 Task: Look for space in Alexandria, Egypt from 8th June, 2023 to 16th June, 2023 for 2 adults in price range Rs.10000 to Rs.15000. Place can be entire place with 1  bedroom having 1 bed and 1 bathroom. Property type can be house, flat, guest house, hotel. Booking option can be shelf check-in. Required host language is English.
Action: Mouse moved to (259, 140)
Screenshot: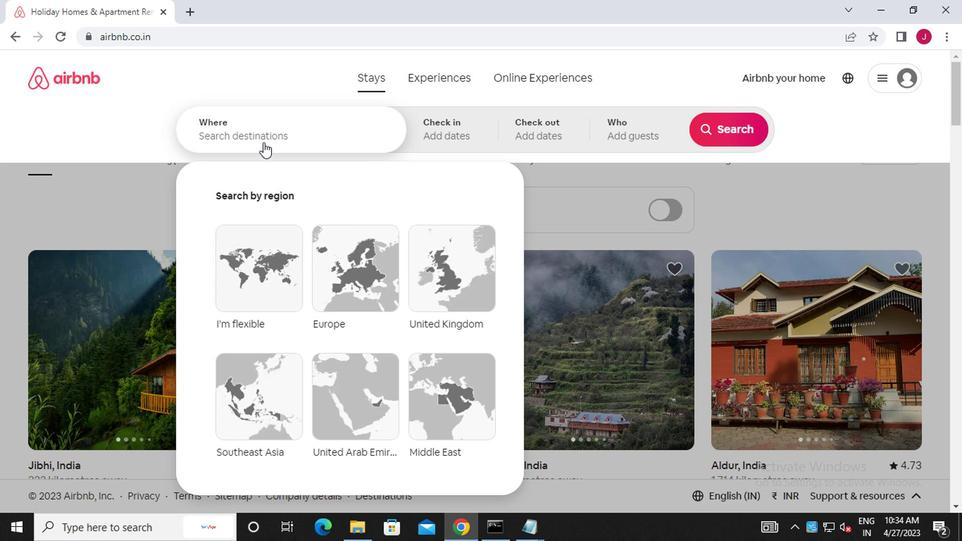 
Action: Mouse pressed left at (259, 140)
Screenshot: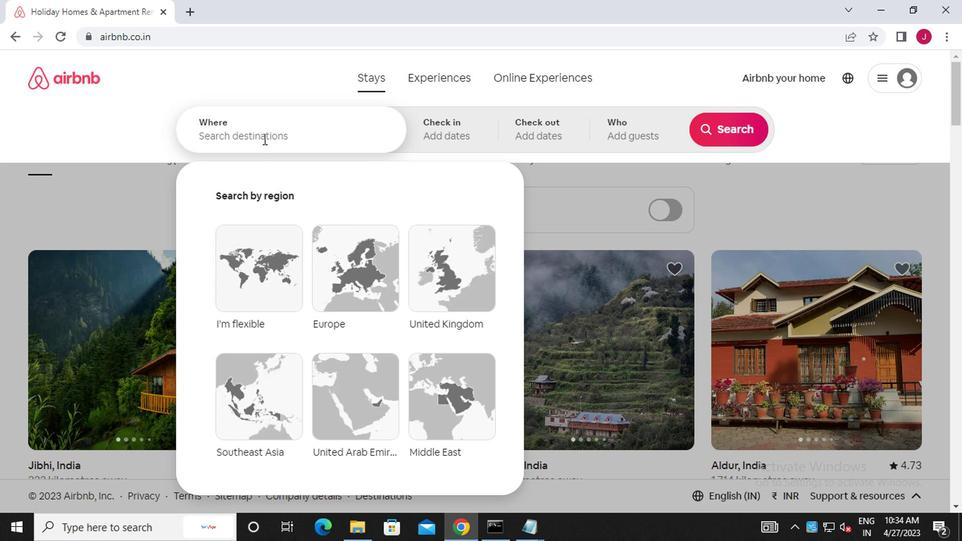 
Action: Key pressed a<Key.caps_lock>lexandria
Screenshot: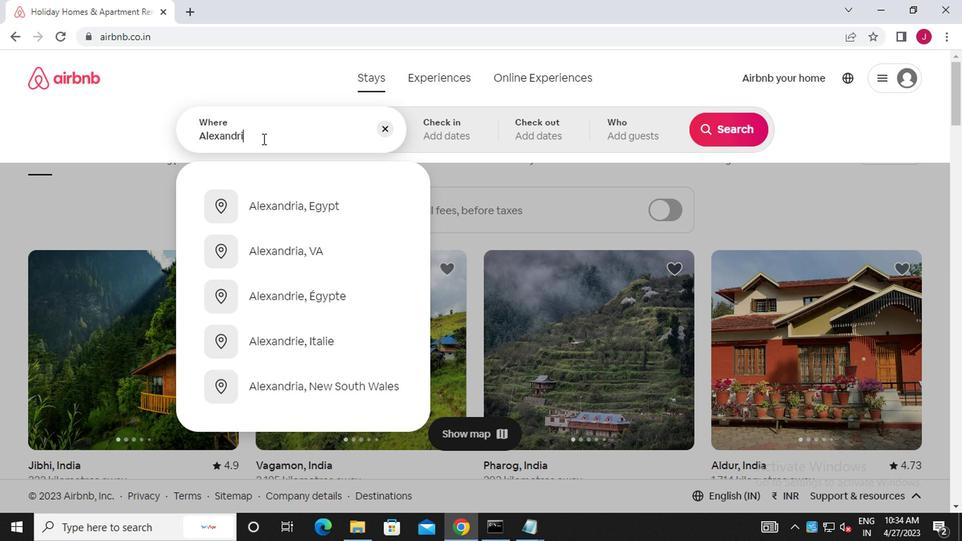 
Action: Mouse moved to (300, 210)
Screenshot: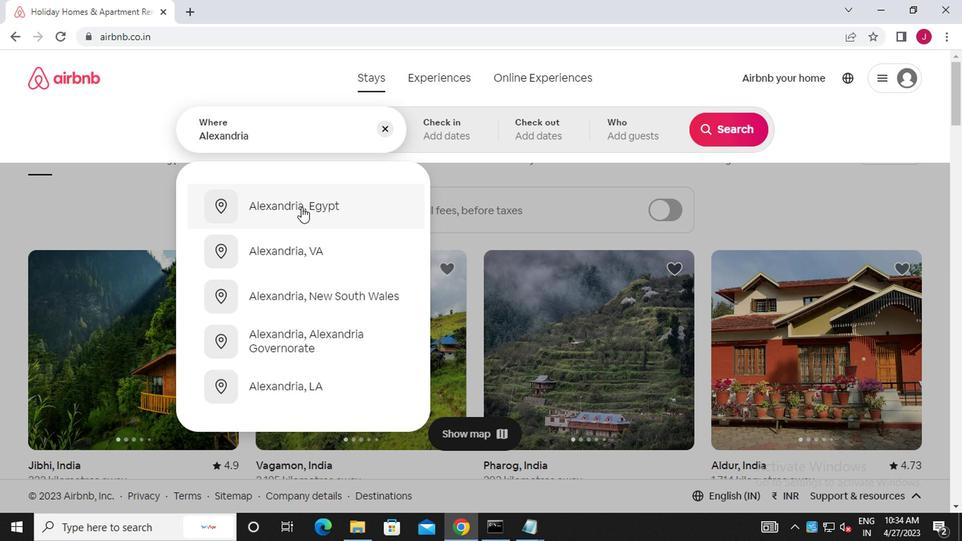 
Action: Mouse pressed left at (300, 210)
Screenshot: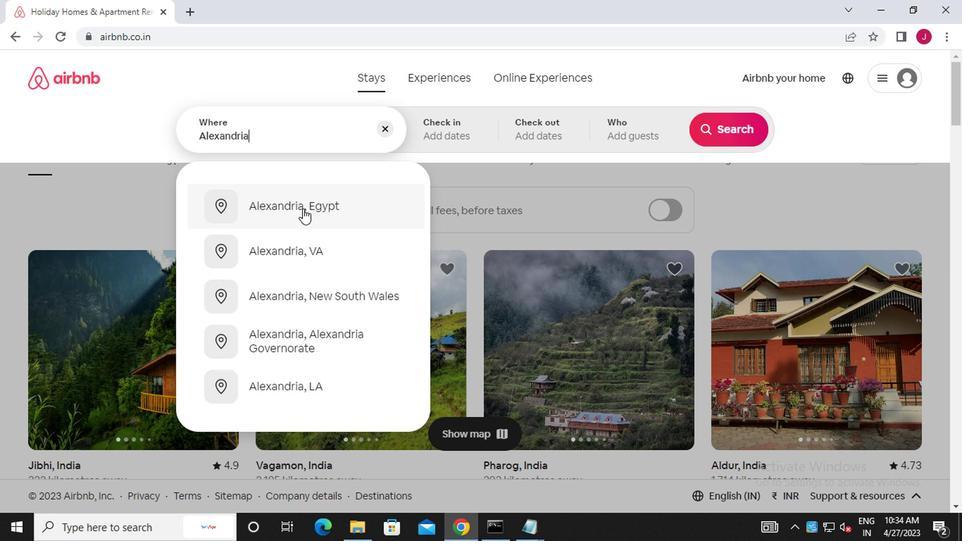 
Action: Mouse moved to (712, 241)
Screenshot: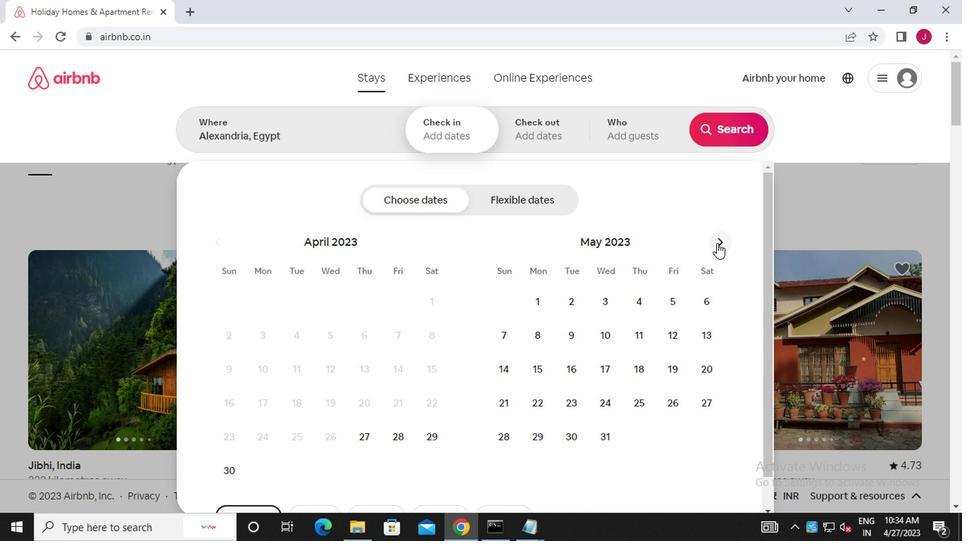 
Action: Mouse pressed left at (712, 241)
Screenshot: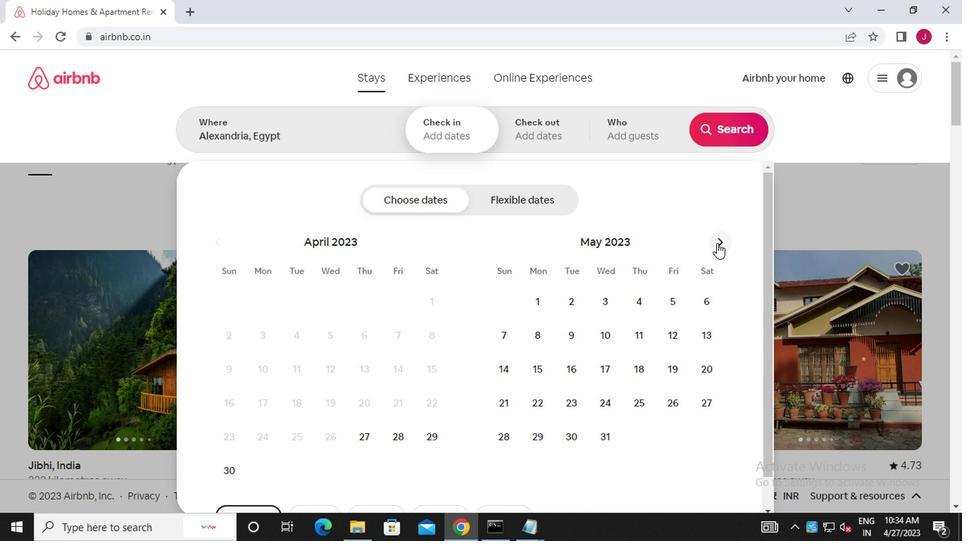 
Action: Mouse moved to (640, 346)
Screenshot: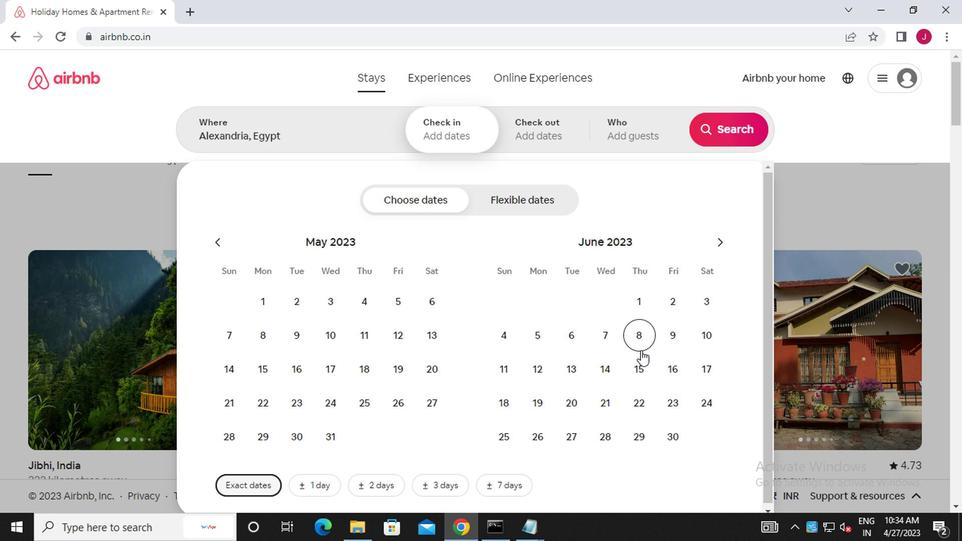 
Action: Mouse pressed left at (640, 346)
Screenshot: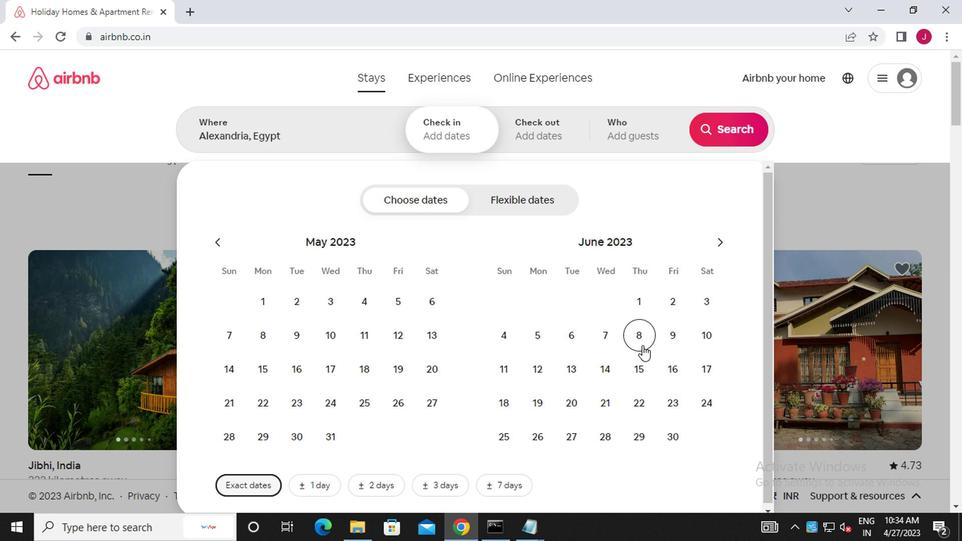 
Action: Mouse moved to (670, 378)
Screenshot: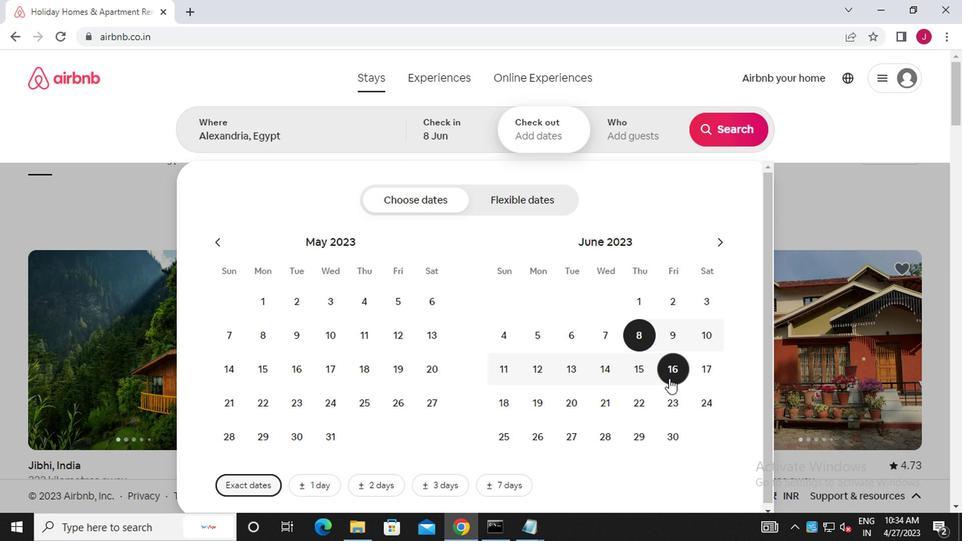 
Action: Mouse pressed left at (670, 378)
Screenshot: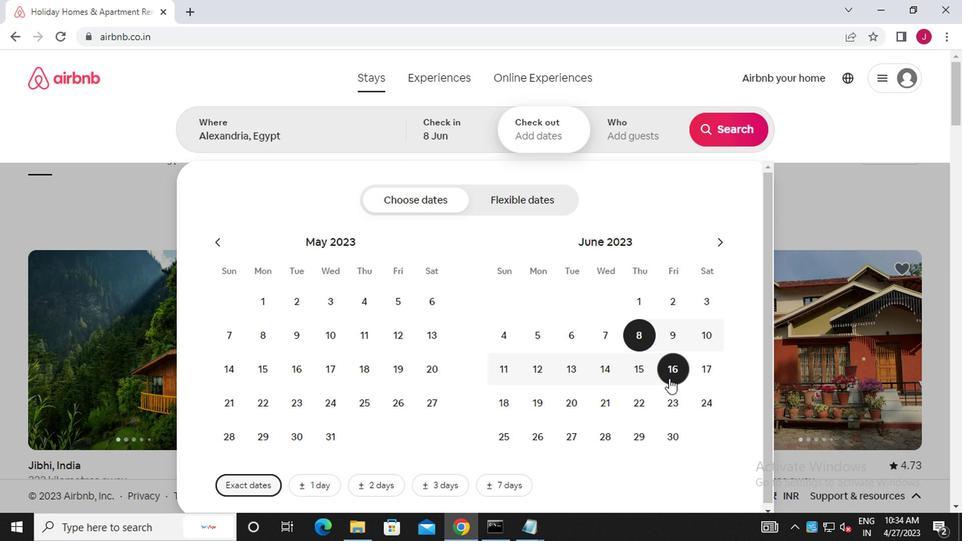 
Action: Mouse moved to (636, 127)
Screenshot: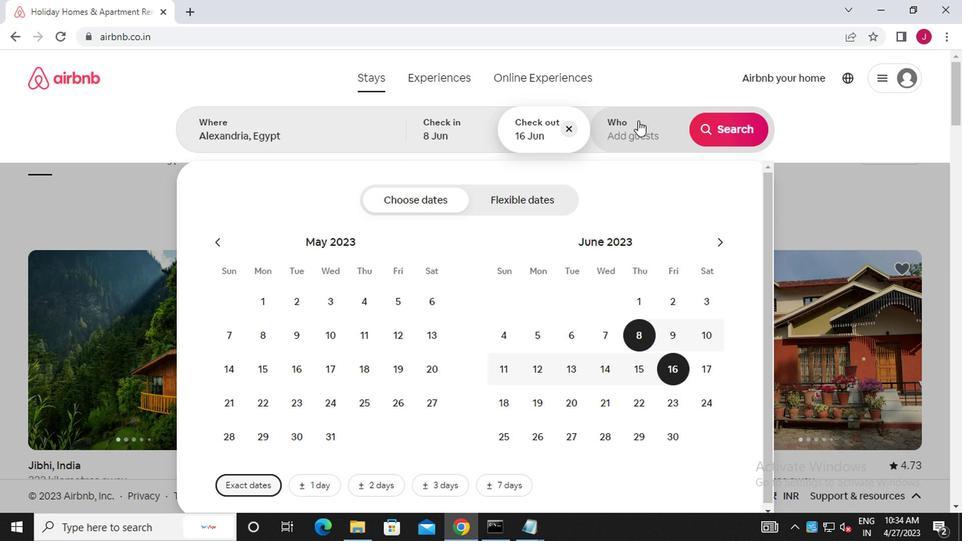 
Action: Mouse pressed left at (636, 127)
Screenshot: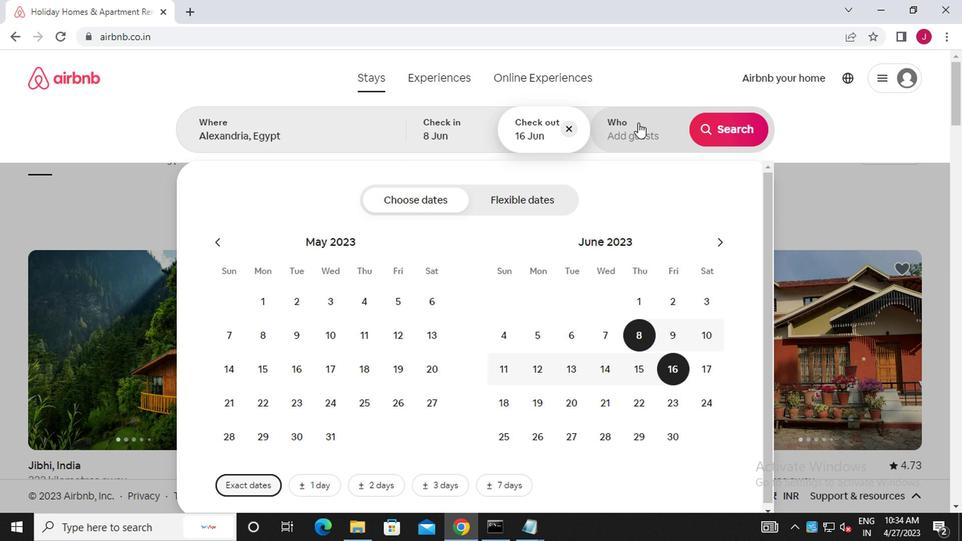 
Action: Mouse moved to (729, 206)
Screenshot: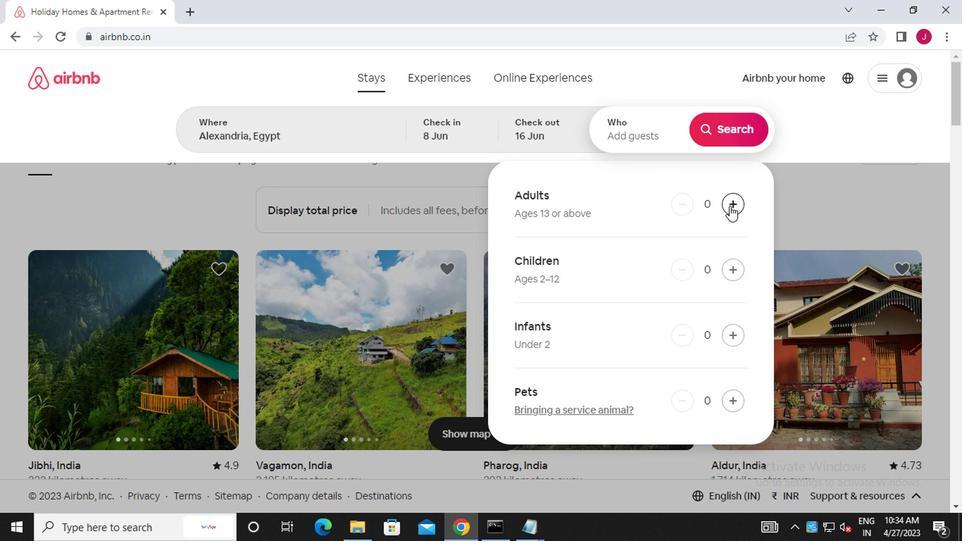 
Action: Mouse pressed left at (729, 206)
Screenshot: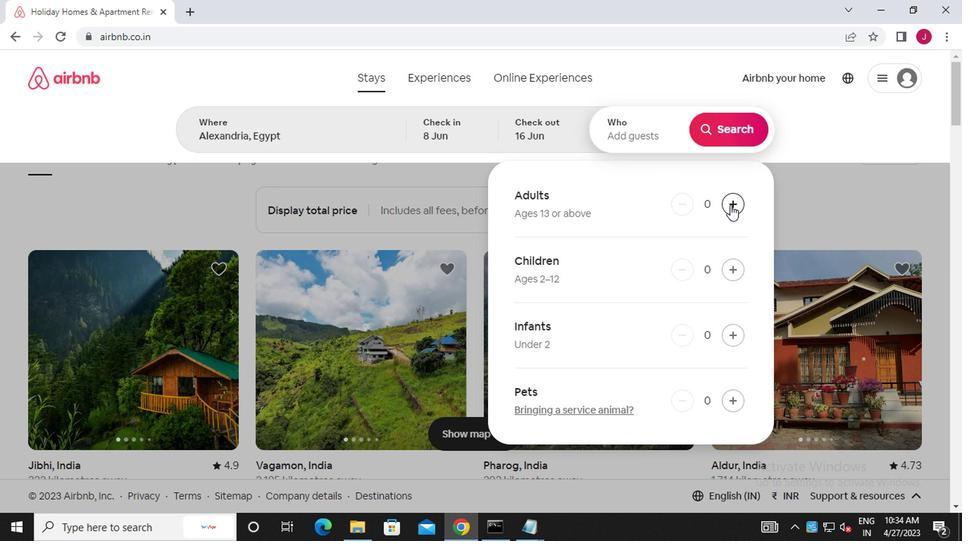 
Action: Mouse moved to (732, 206)
Screenshot: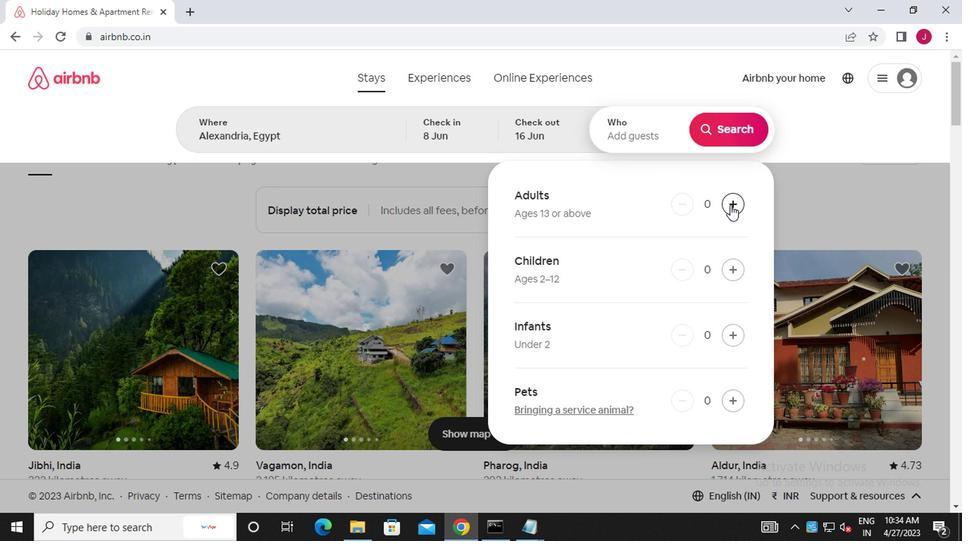 
Action: Mouse pressed left at (732, 206)
Screenshot: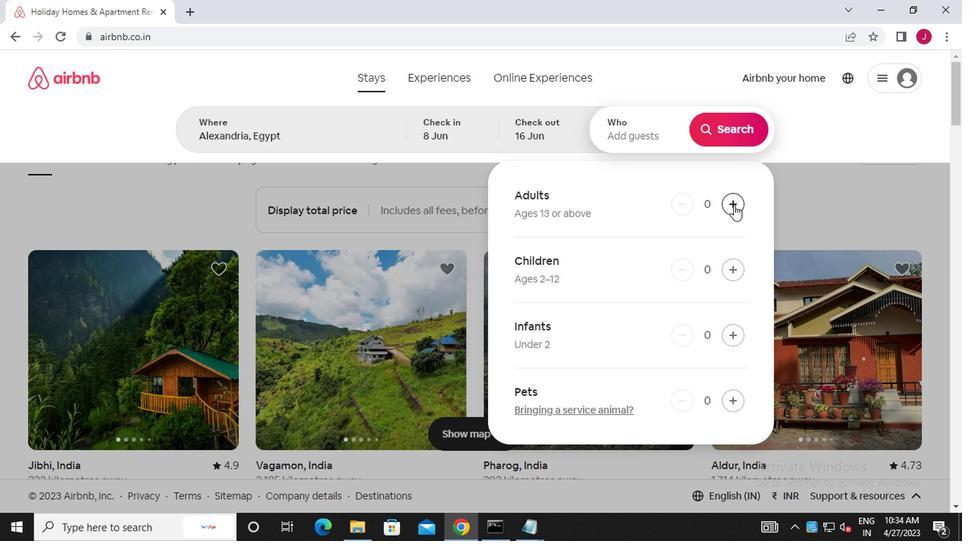 
Action: Mouse moved to (736, 138)
Screenshot: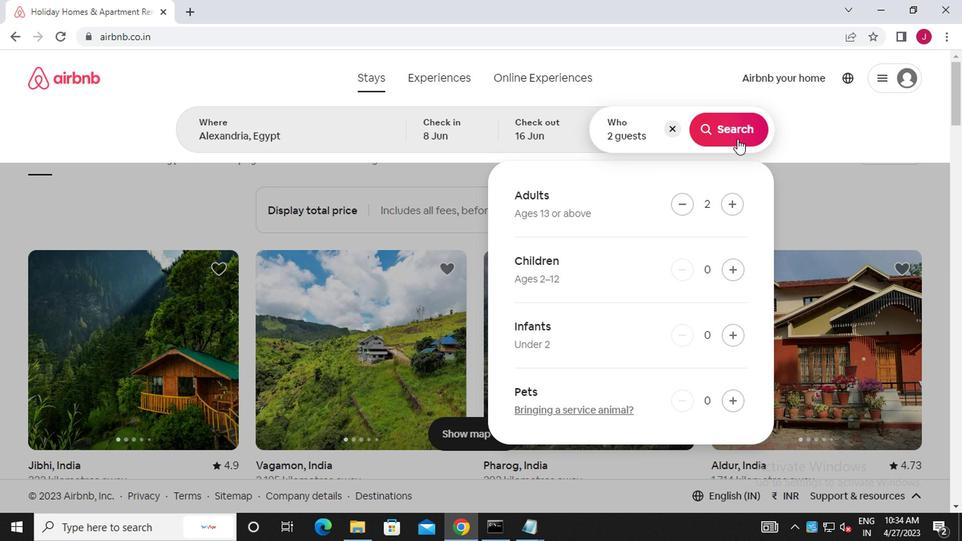 
Action: Mouse pressed left at (736, 138)
Screenshot: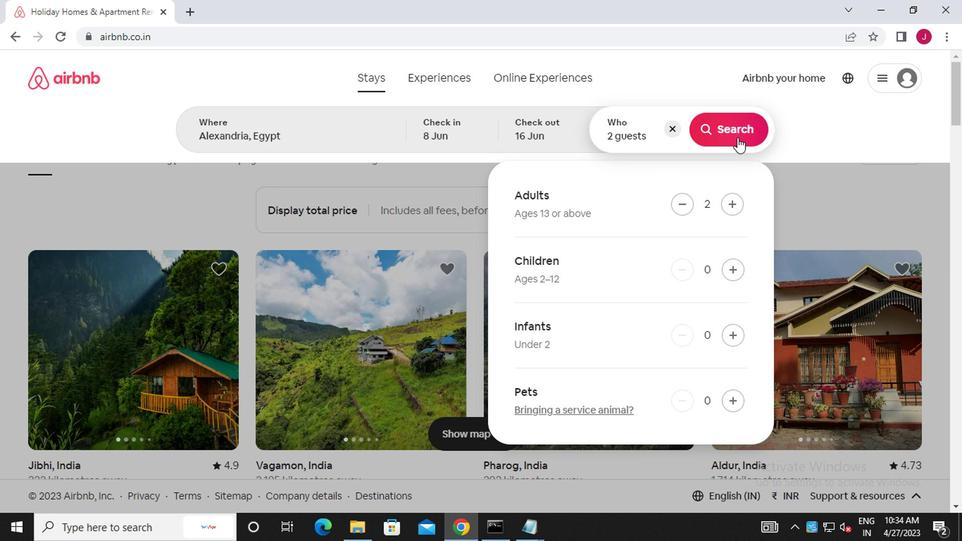 
Action: Mouse moved to (912, 129)
Screenshot: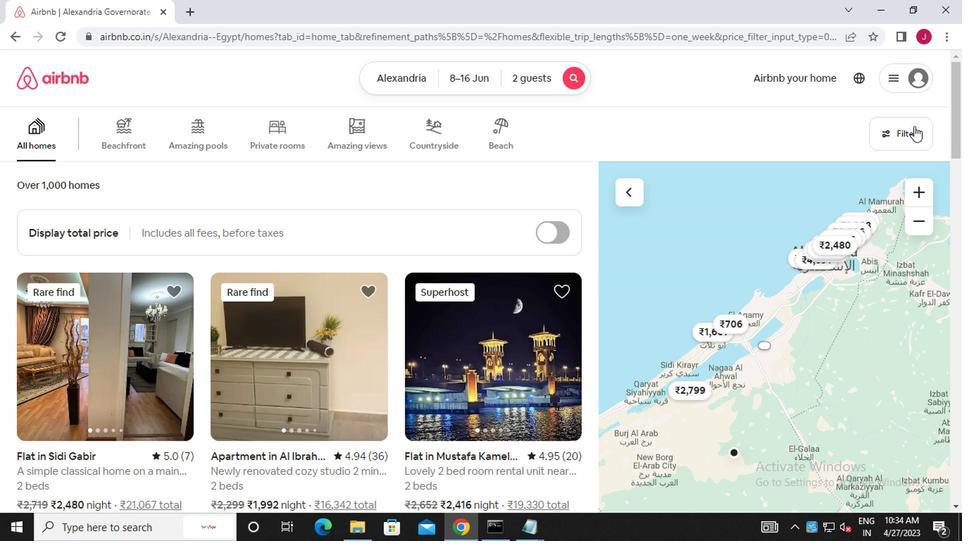 
Action: Mouse pressed left at (912, 129)
Screenshot: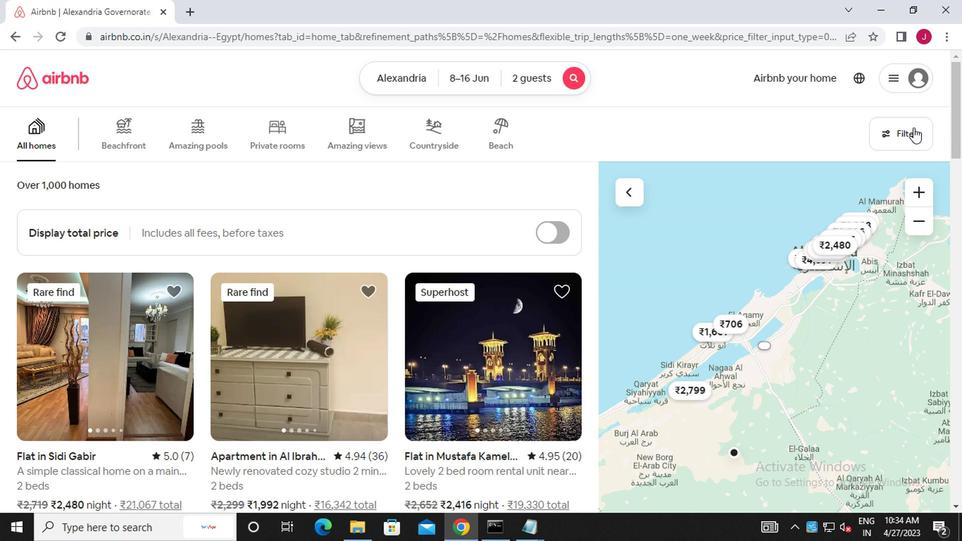 
Action: Mouse moved to (425, 305)
Screenshot: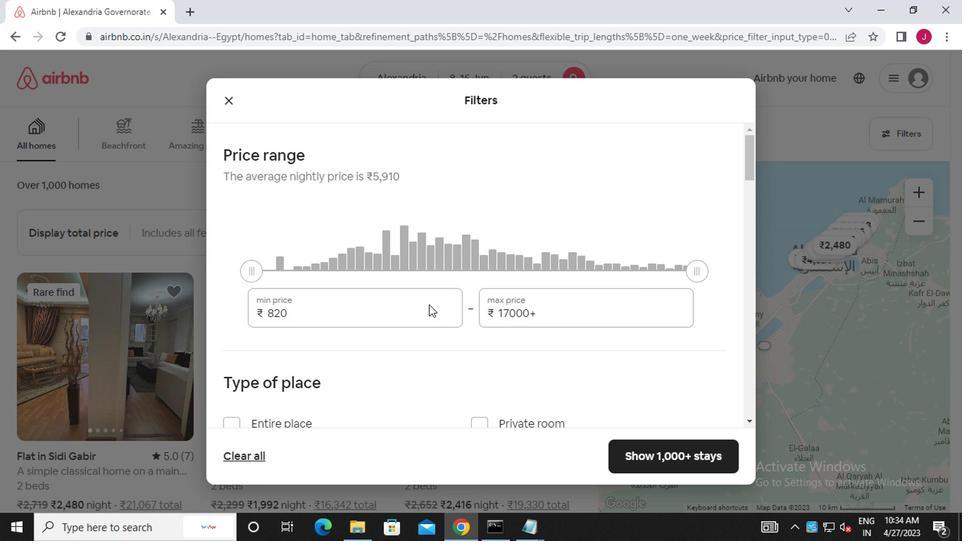 
Action: Mouse pressed left at (425, 305)
Screenshot: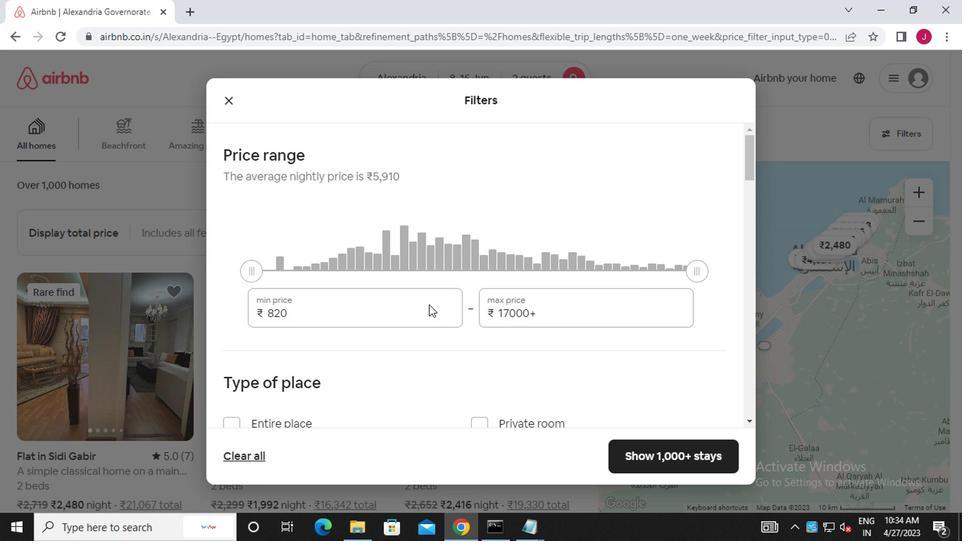 
Action: Mouse moved to (425, 305)
Screenshot: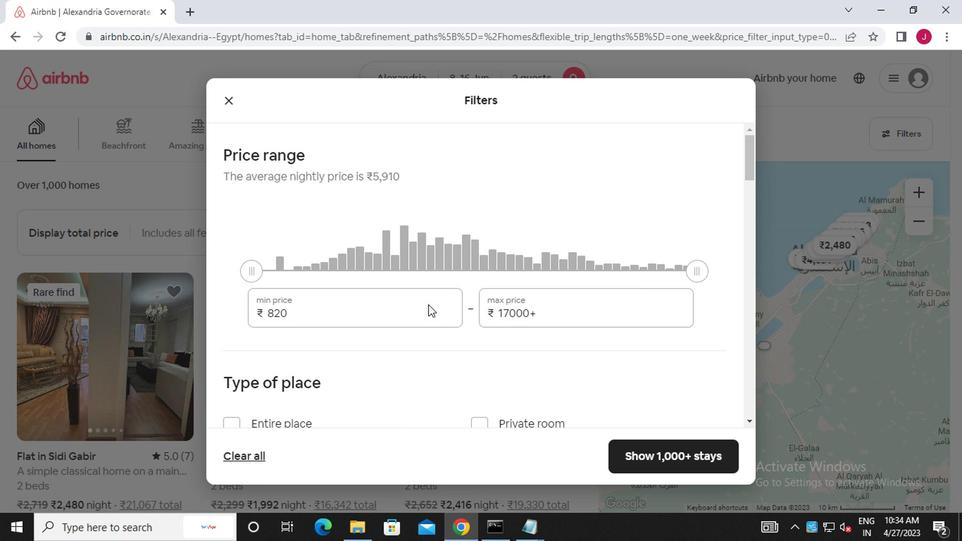 
Action: Key pressed <Key.backspace><Key.backspace><Key.backspace><Key.backspace><Key.backspace><Key.backspace><Key.backspace><Key.backspace><Key.backspace><<97>><<96>><<96>><<96>><<96>>
Screenshot: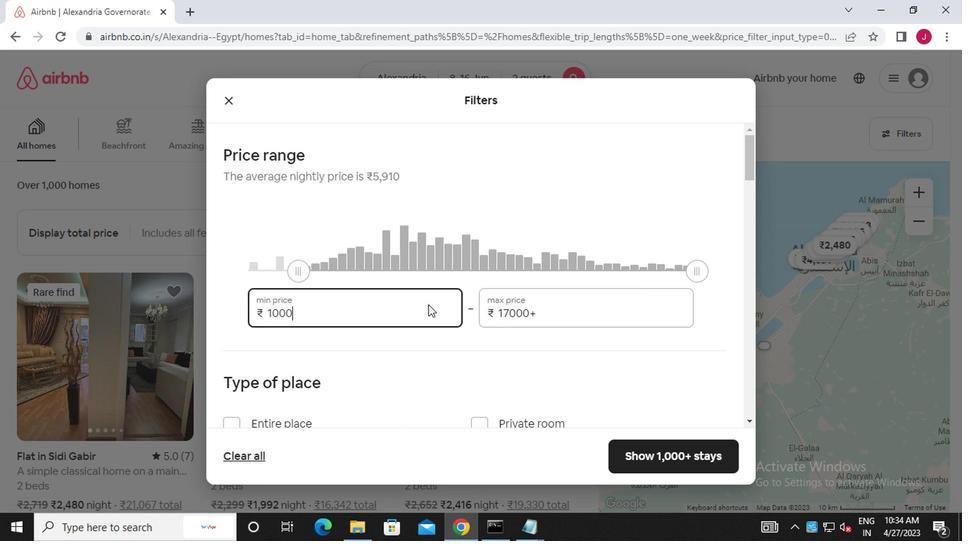 
Action: Mouse moved to (591, 307)
Screenshot: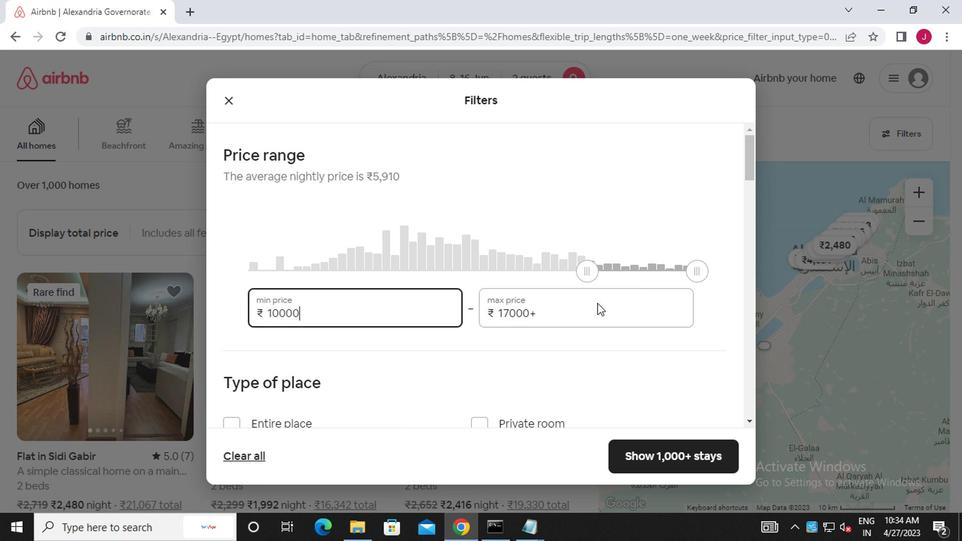 
Action: Mouse pressed left at (591, 307)
Screenshot: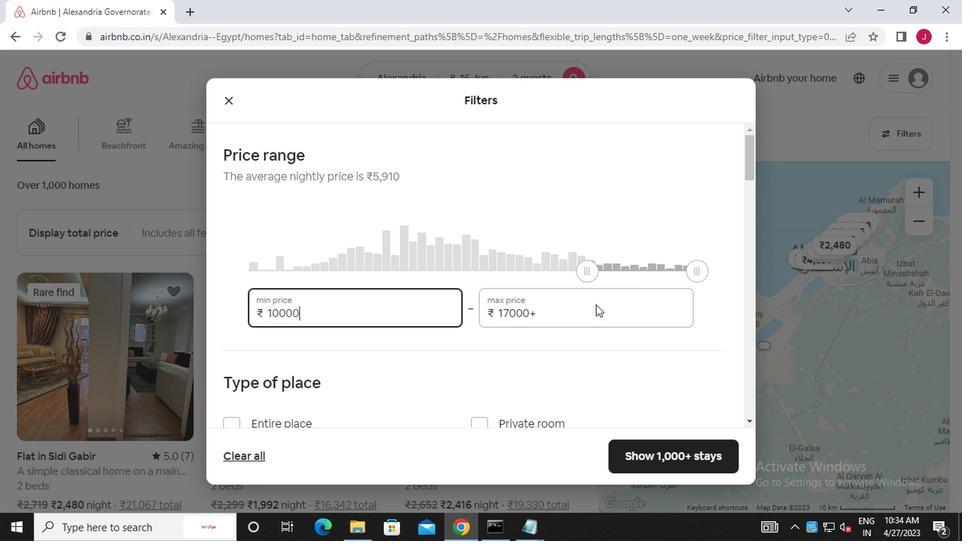 
Action: Mouse moved to (579, 306)
Screenshot: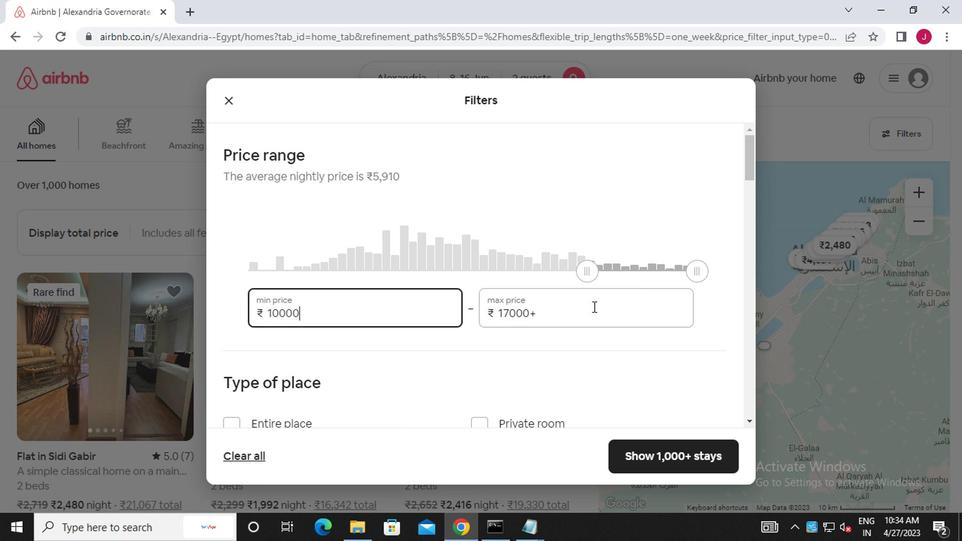 
Action: Key pressed <Key.backspace><Key.backspace><Key.backspace><Key.backspace><Key.backspace><Key.backspace><Key.backspace><Key.backspace><Key.backspace><Key.backspace><Key.backspace><Key.backspace><<97>><<101>><<96>><<96>><<96>><<96>><Key.backspace>
Screenshot: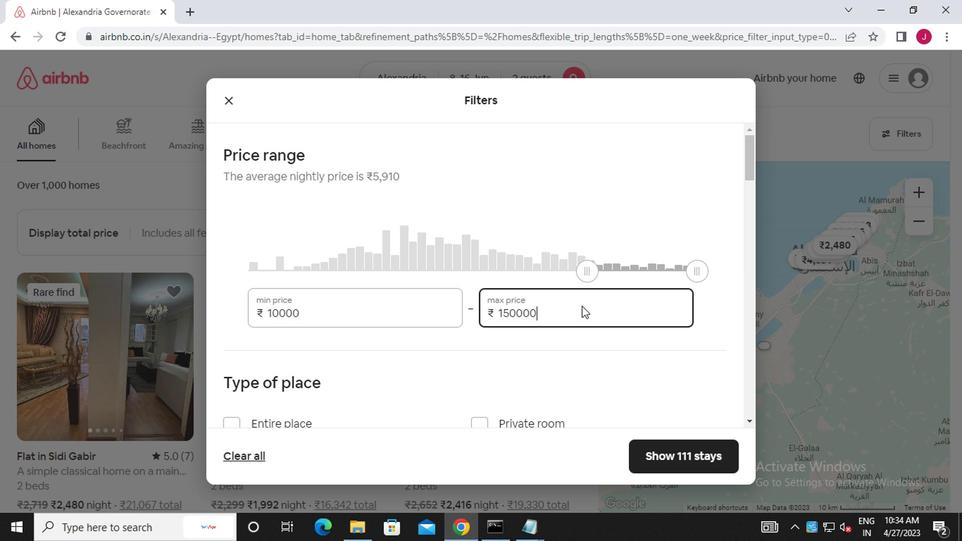 
Action: Mouse moved to (578, 330)
Screenshot: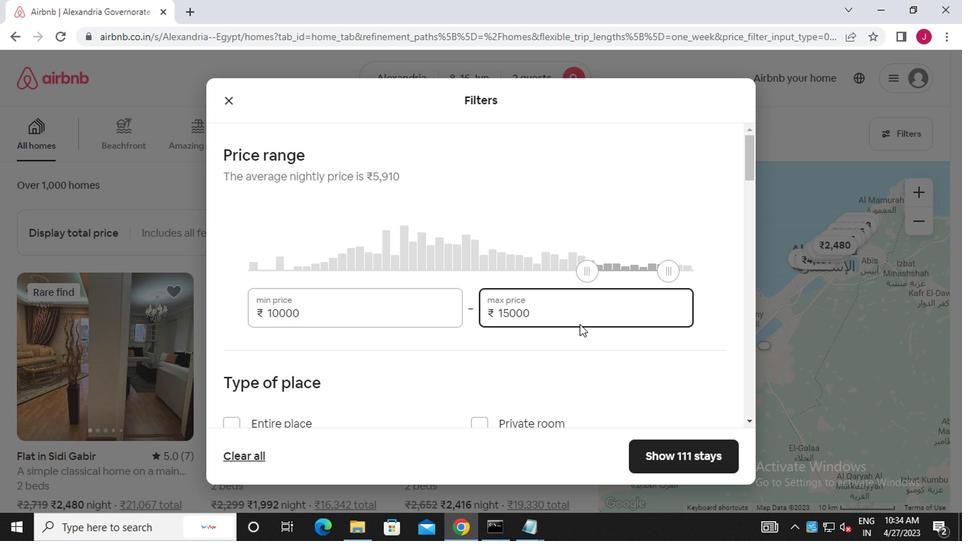 
Action: Mouse scrolled (578, 329) with delta (0, -1)
Screenshot: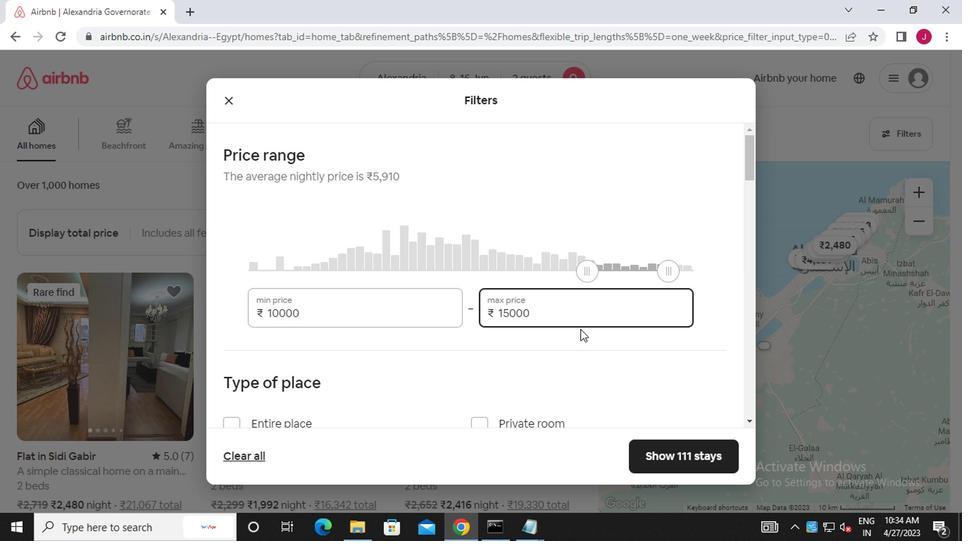 
Action: Mouse scrolled (578, 329) with delta (0, -1)
Screenshot: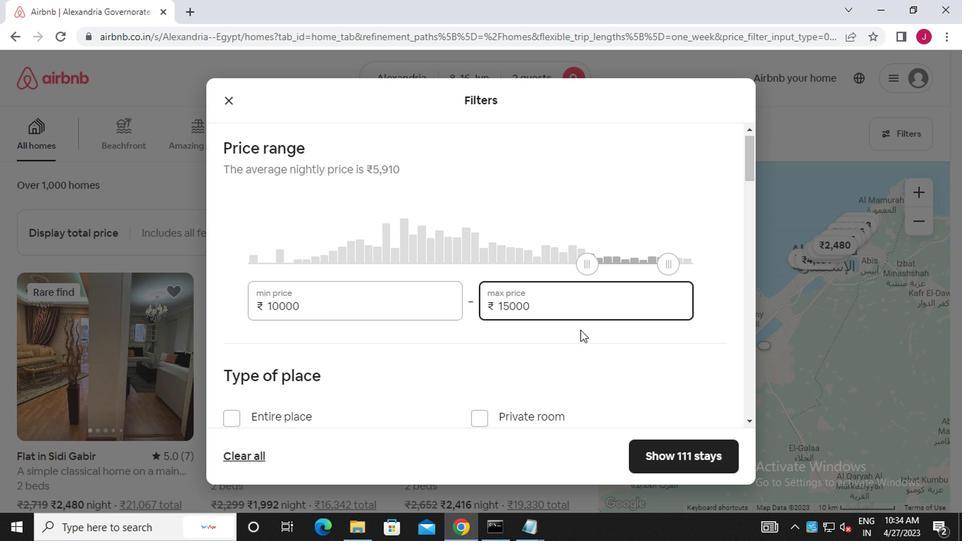 
Action: Mouse moved to (224, 285)
Screenshot: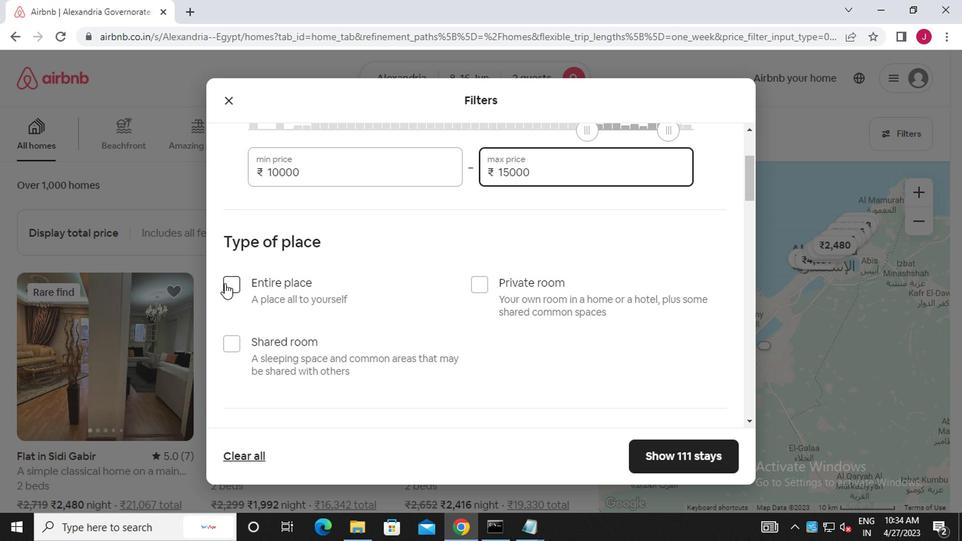 
Action: Mouse pressed left at (224, 285)
Screenshot: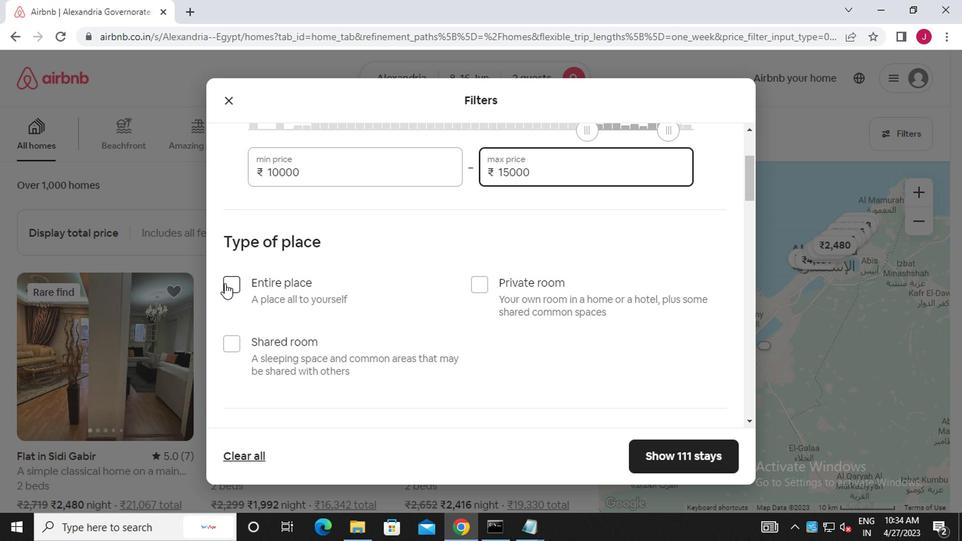 
Action: Mouse moved to (272, 297)
Screenshot: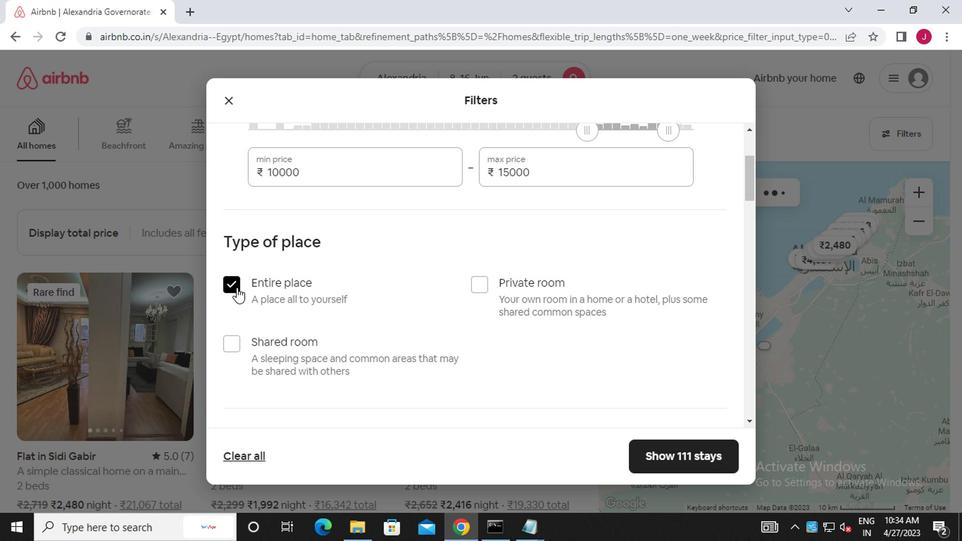 
Action: Mouse scrolled (272, 297) with delta (0, 0)
Screenshot: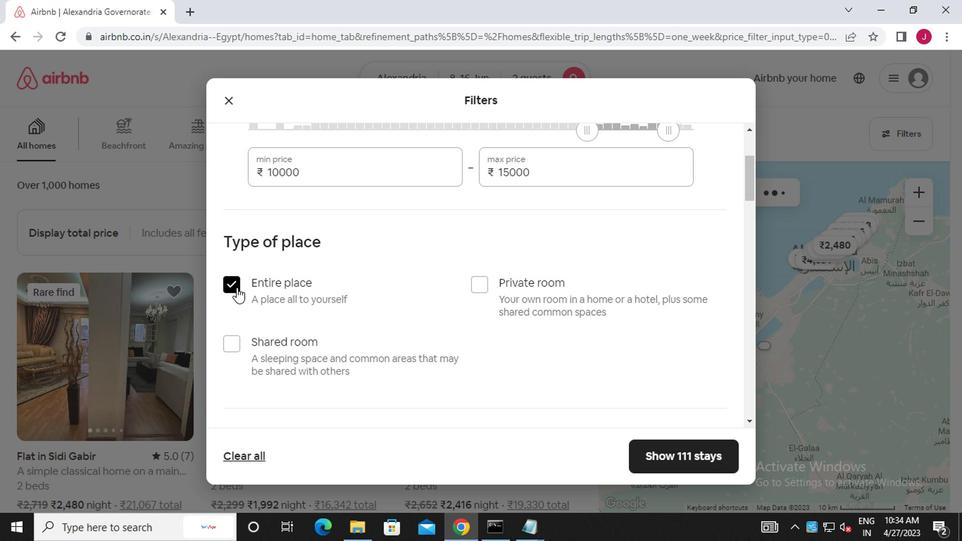
Action: Mouse moved to (275, 298)
Screenshot: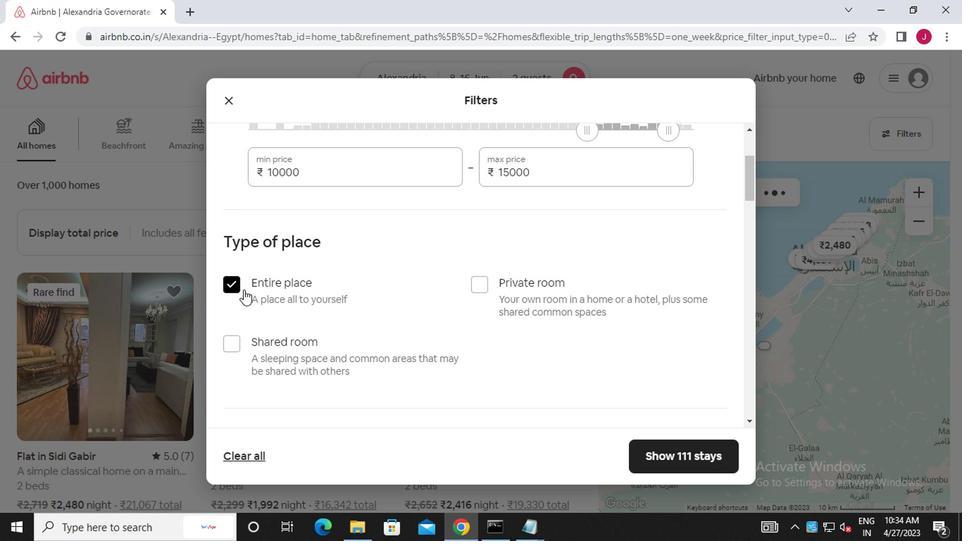 
Action: Mouse scrolled (275, 297) with delta (0, 0)
Screenshot: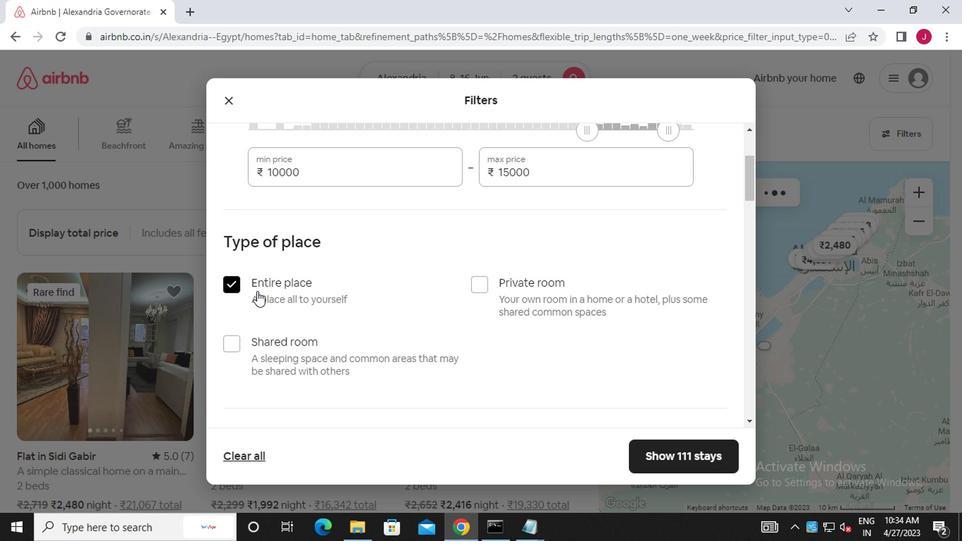 
Action: Mouse scrolled (275, 297) with delta (0, 0)
Screenshot: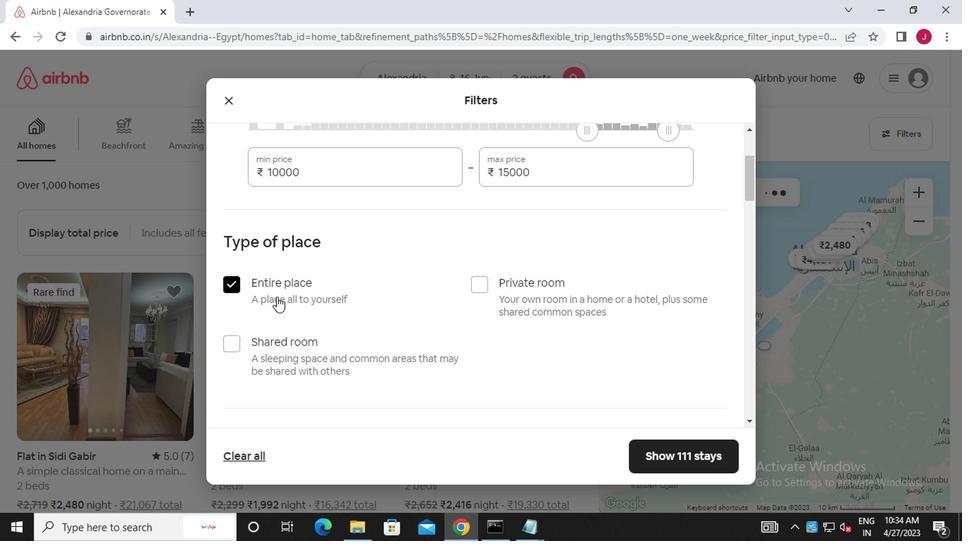 
Action: Mouse scrolled (275, 297) with delta (0, 0)
Screenshot: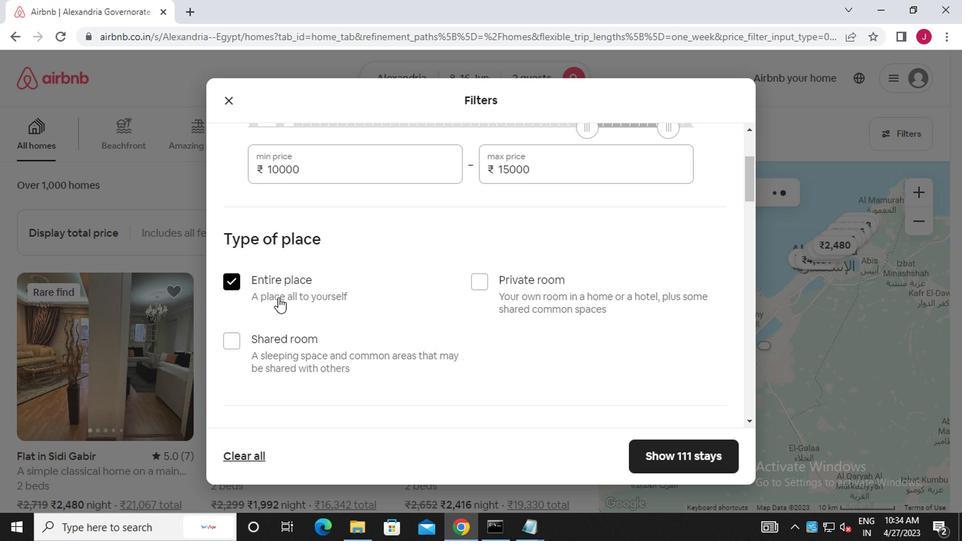 
Action: Mouse moved to (315, 230)
Screenshot: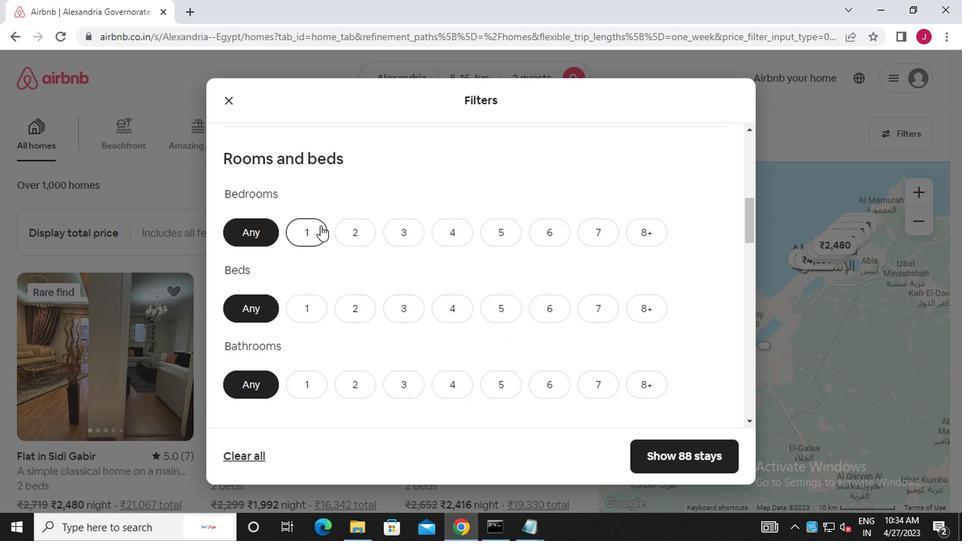 
Action: Mouse pressed left at (315, 230)
Screenshot: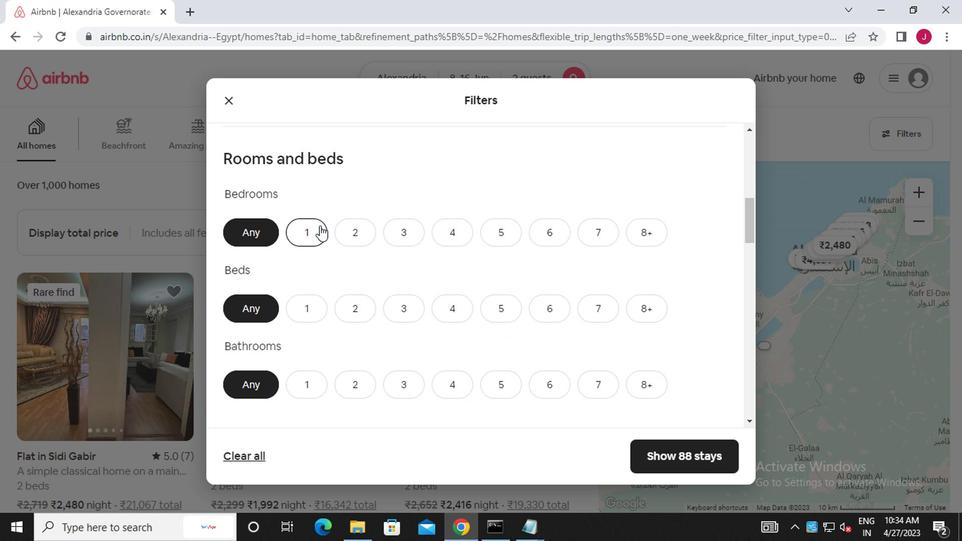 
Action: Mouse moved to (313, 302)
Screenshot: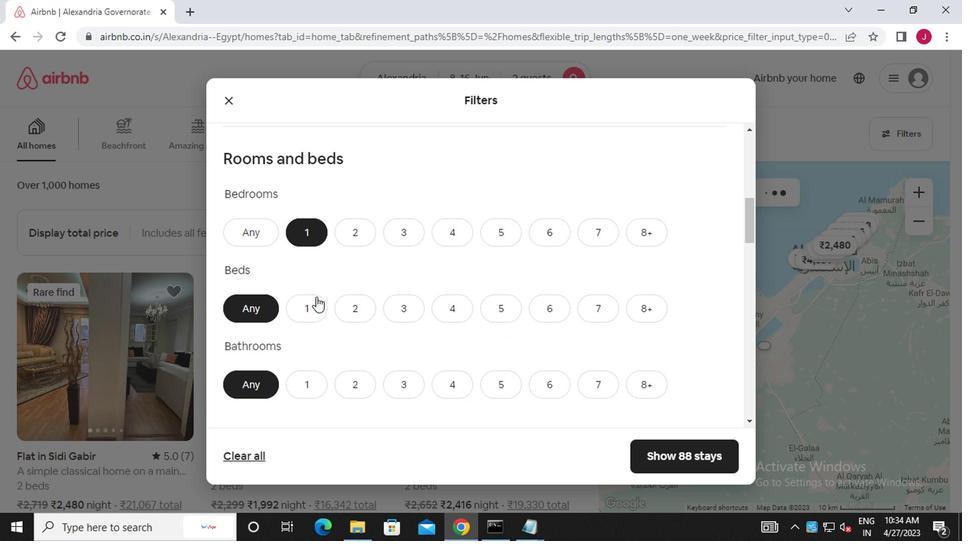 
Action: Mouse pressed left at (313, 302)
Screenshot: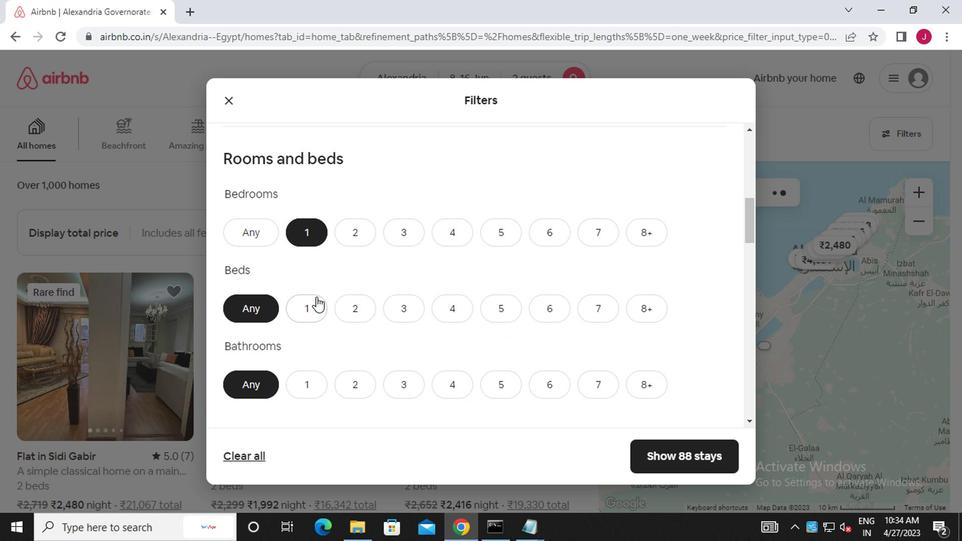 
Action: Mouse moved to (307, 380)
Screenshot: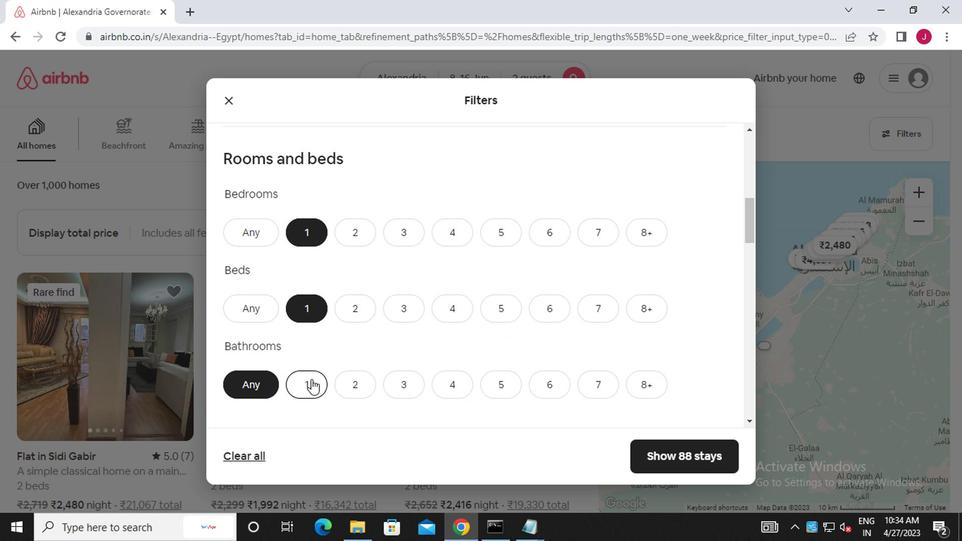 
Action: Mouse pressed left at (307, 380)
Screenshot: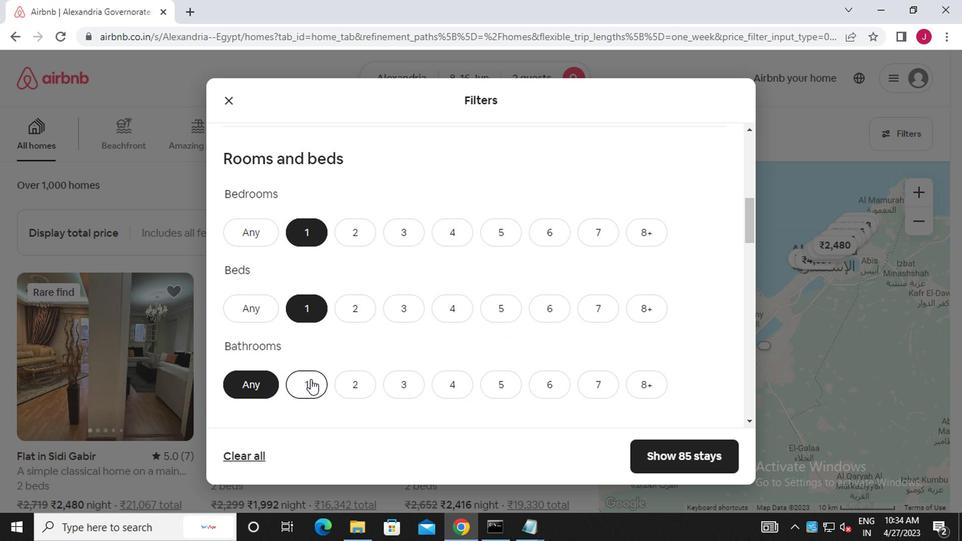 
Action: Mouse scrolled (307, 379) with delta (0, -1)
Screenshot: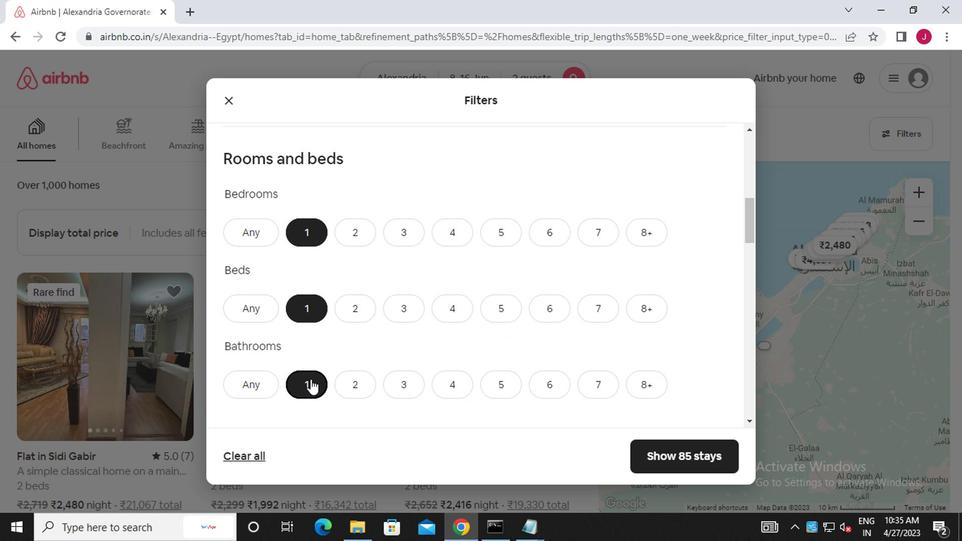 
Action: Mouse scrolled (307, 379) with delta (0, -1)
Screenshot: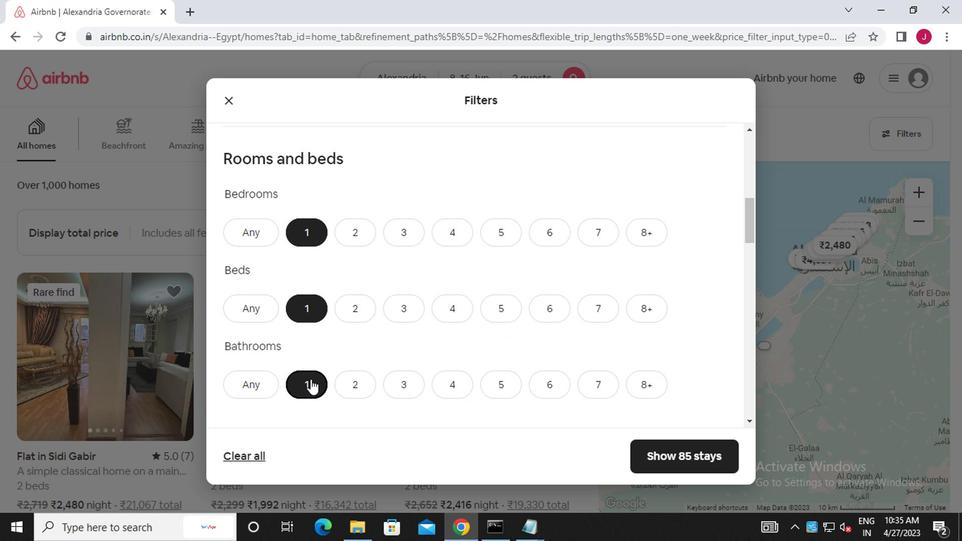 
Action: Mouse moved to (265, 399)
Screenshot: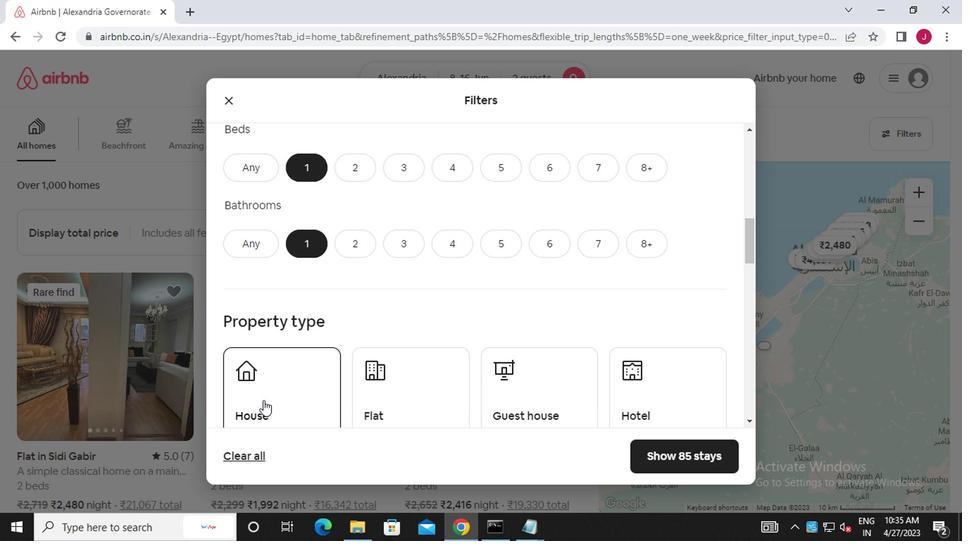 
Action: Mouse pressed left at (265, 399)
Screenshot: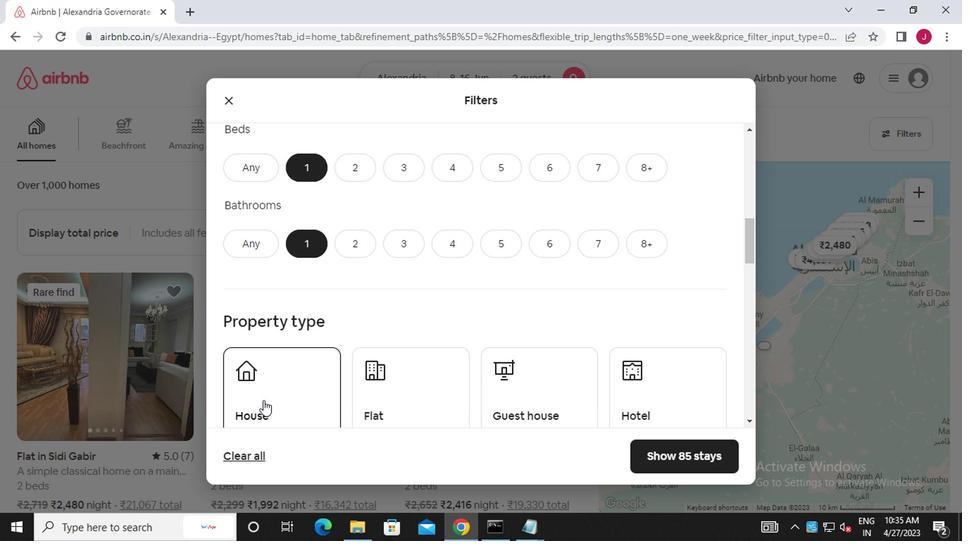 
Action: Mouse moved to (387, 394)
Screenshot: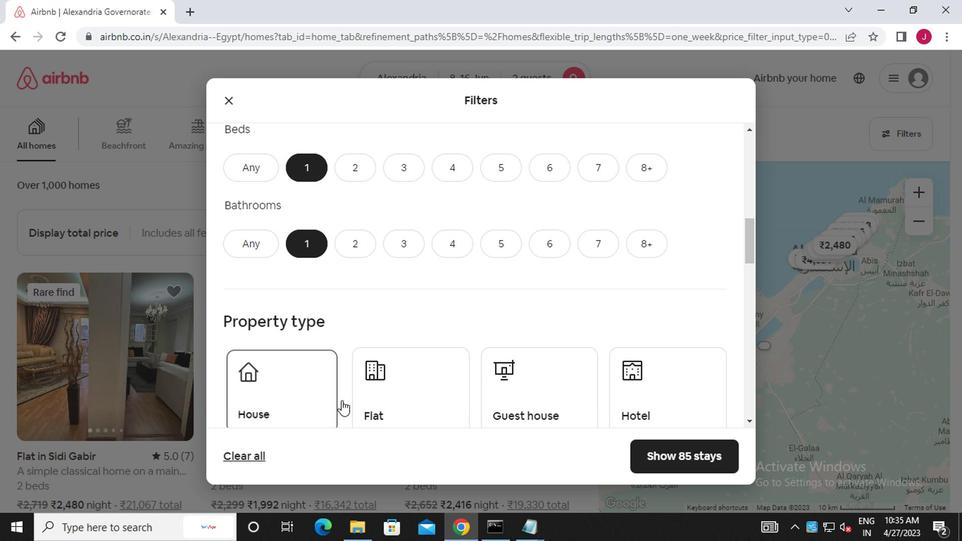 
Action: Mouse pressed left at (387, 394)
Screenshot: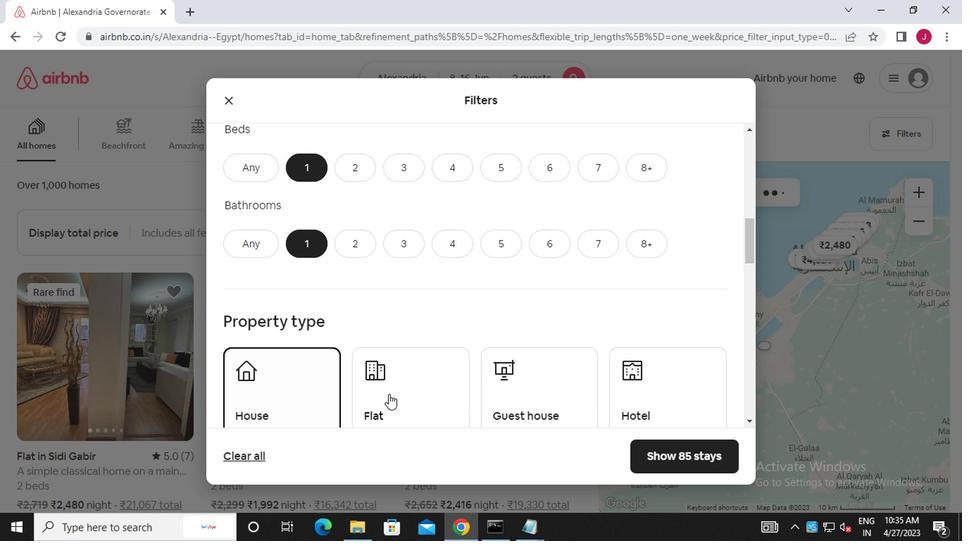 
Action: Mouse moved to (497, 396)
Screenshot: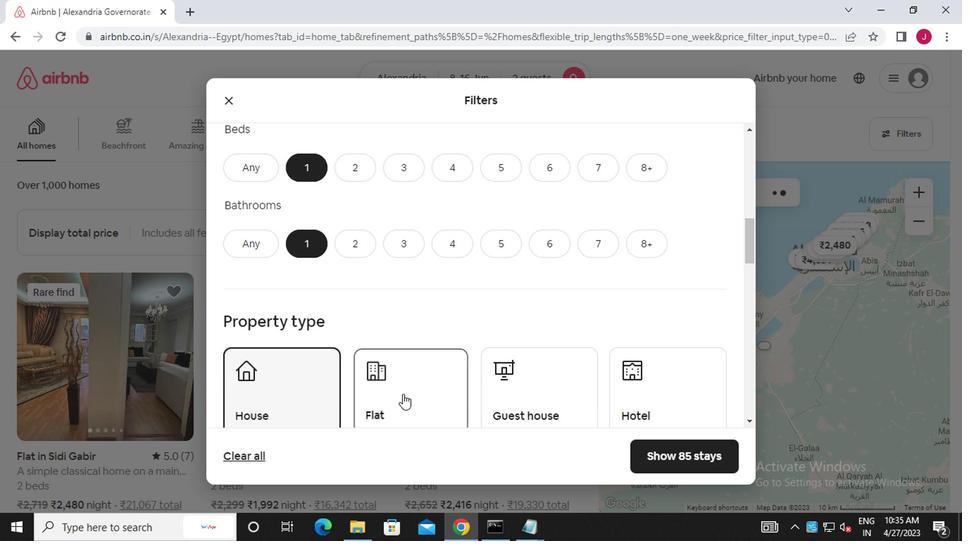 
Action: Mouse pressed left at (497, 396)
Screenshot: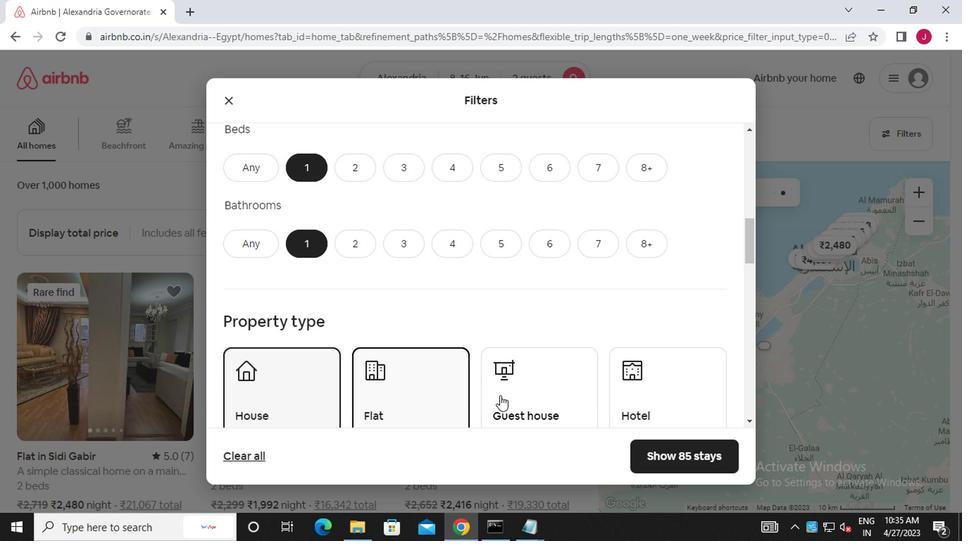 
Action: Mouse moved to (661, 403)
Screenshot: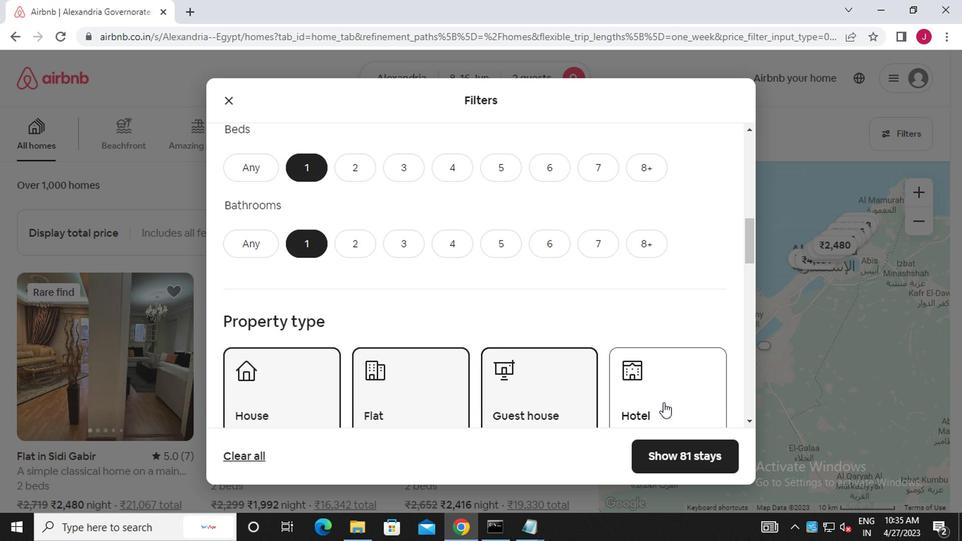 
Action: Mouse pressed left at (661, 403)
Screenshot: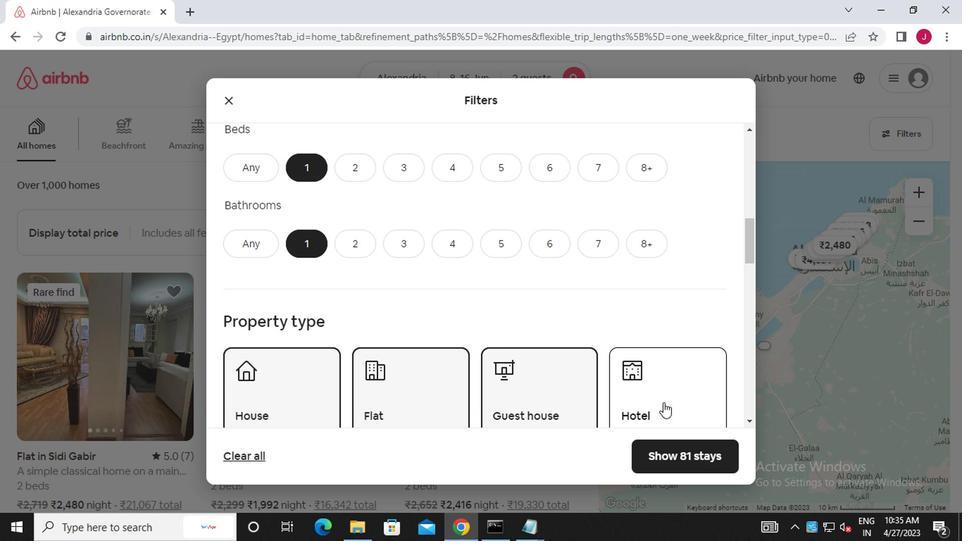 
Action: Mouse moved to (655, 401)
Screenshot: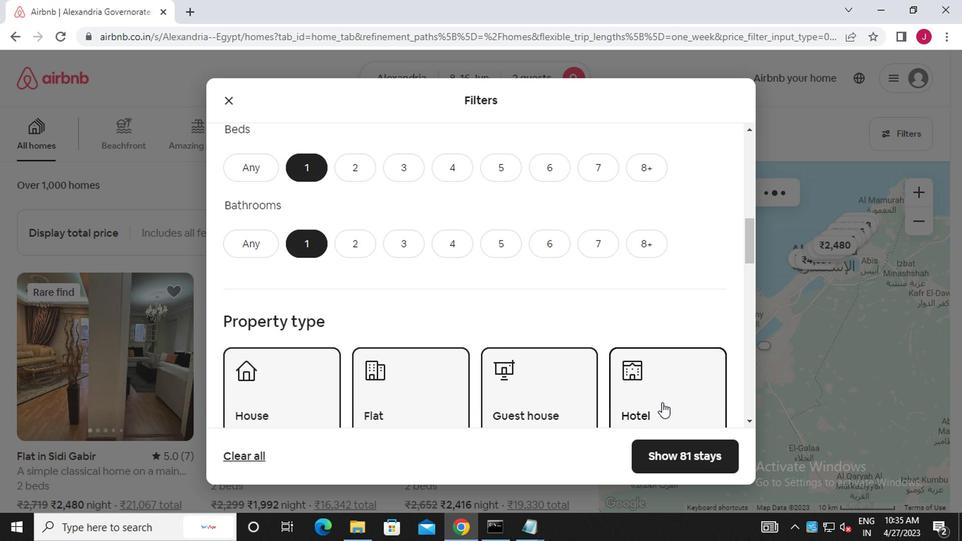 
Action: Mouse scrolled (655, 401) with delta (0, 0)
Screenshot: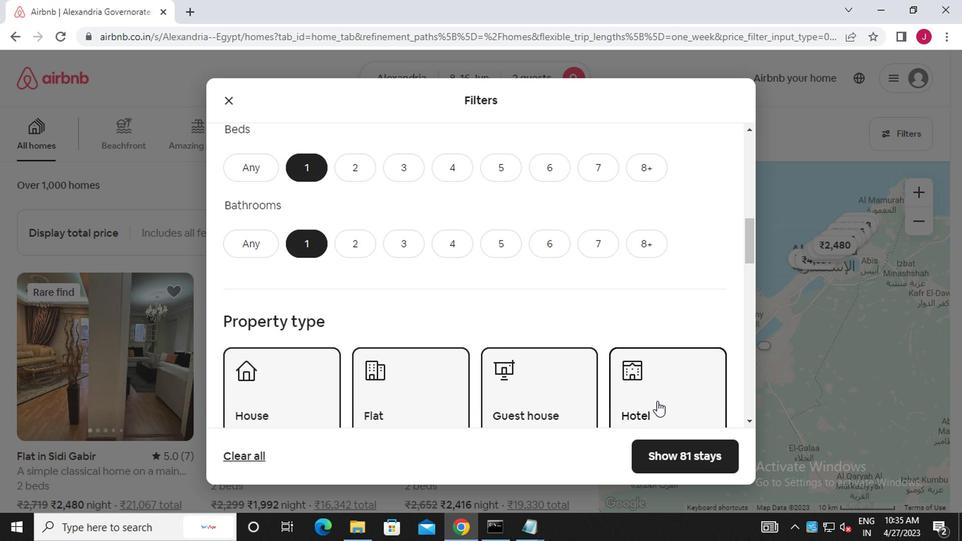 
Action: Mouse scrolled (655, 401) with delta (0, 0)
Screenshot: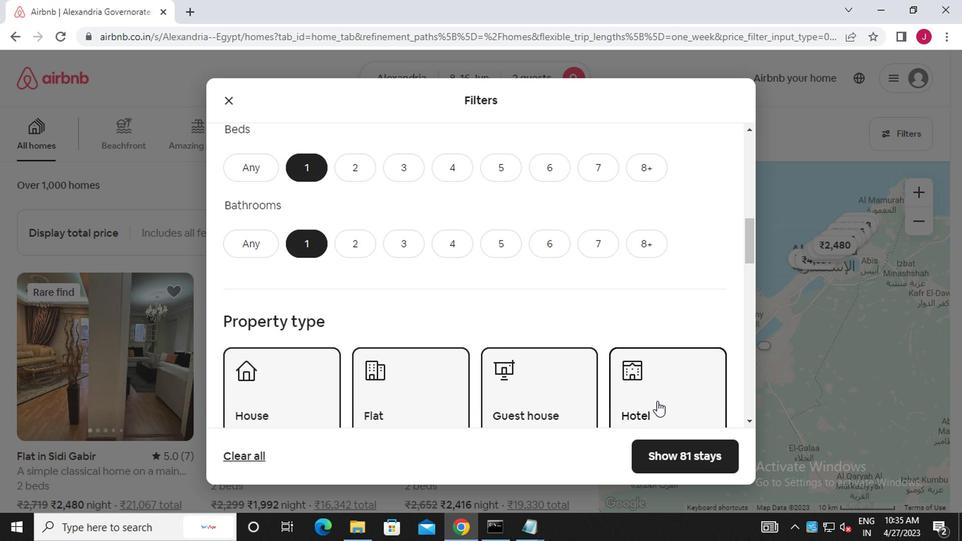 
Action: Mouse scrolled (655, 401) with delta (0, 0)
Screenshot: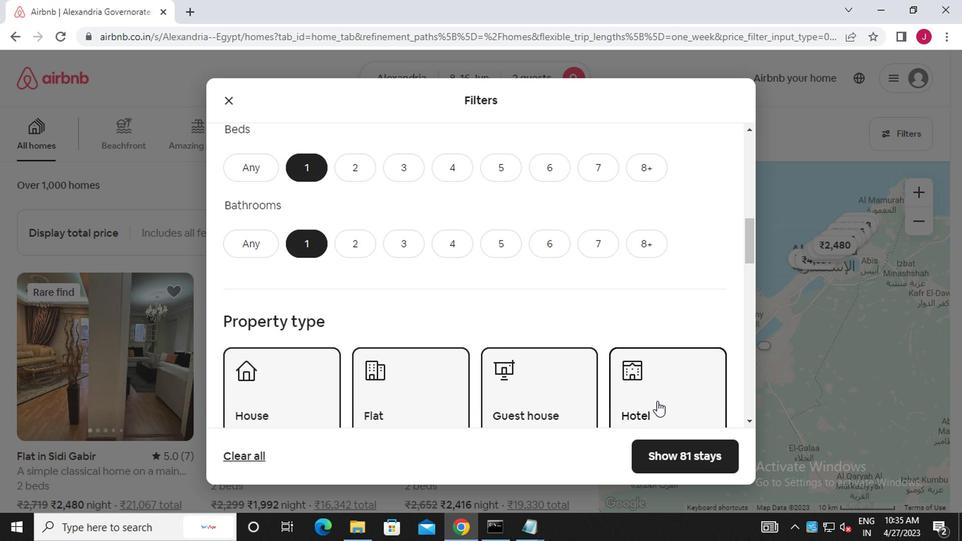 
Action: Mouse scrolled (655, 401) with delta (0, 0)
Screenshot: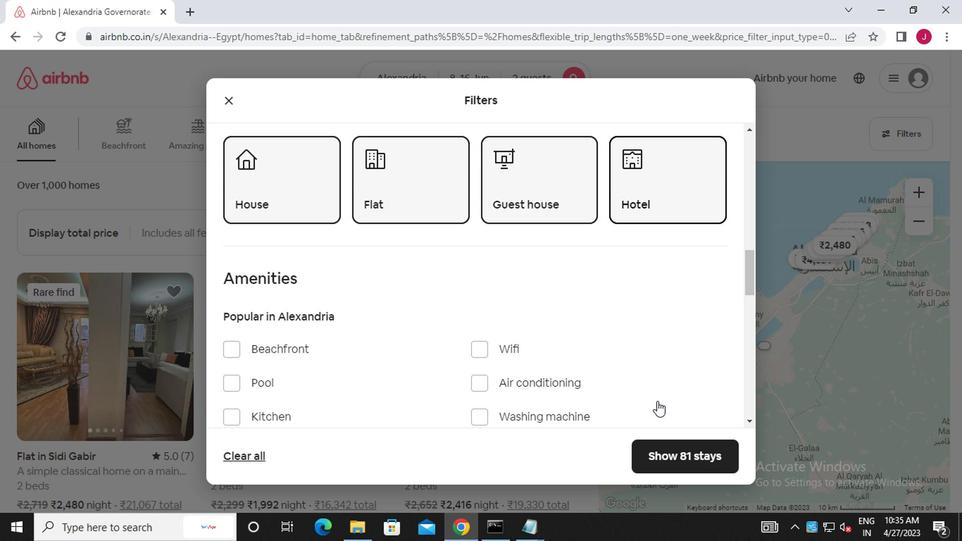 
Action: Mouse scrolled (655, 401) with delta (0, 0)
Screenshot: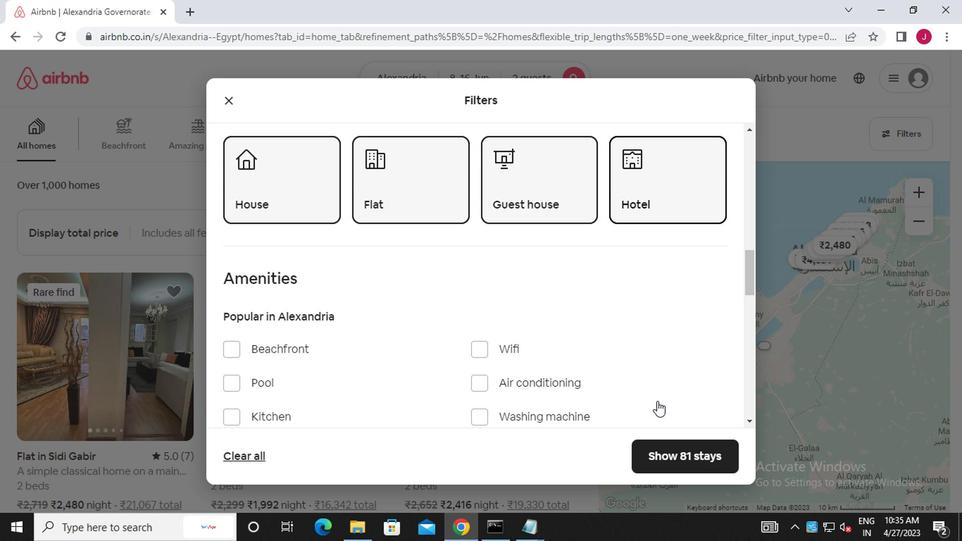
Action: Mouse scrolled (655, 401) with delta (0, 0)
Screenshot: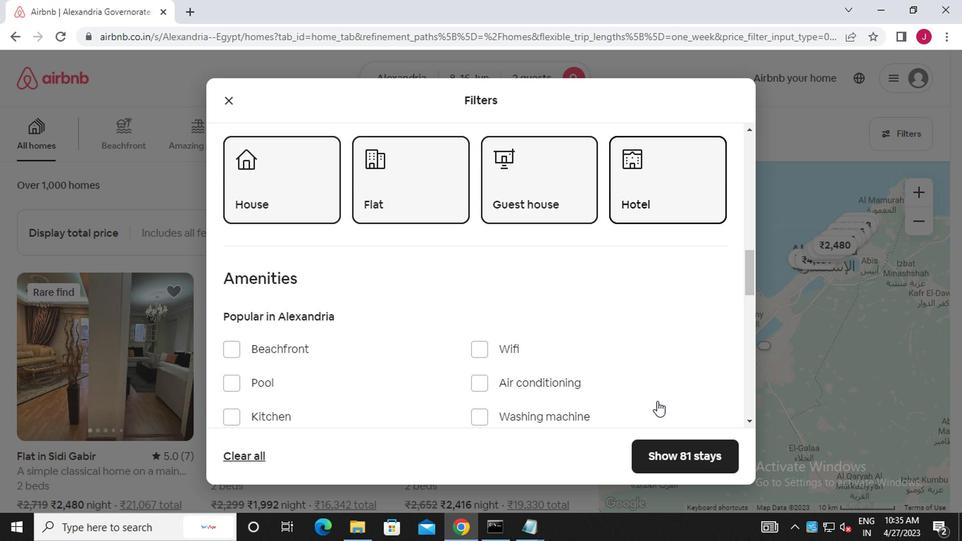 
Action: Mouse moved to (686, 406)
Screenshot: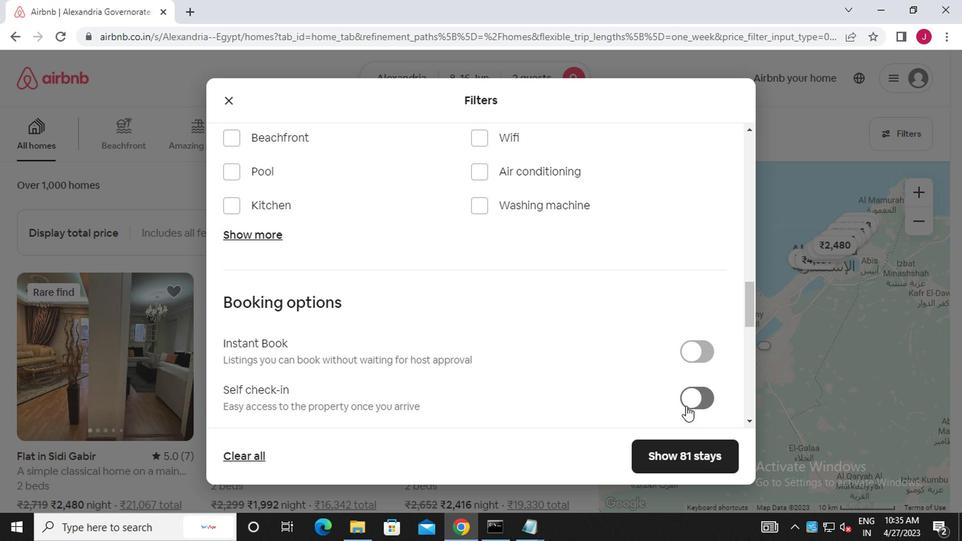 
Action: Mouse pressed left at (686, 406)
Screenshot: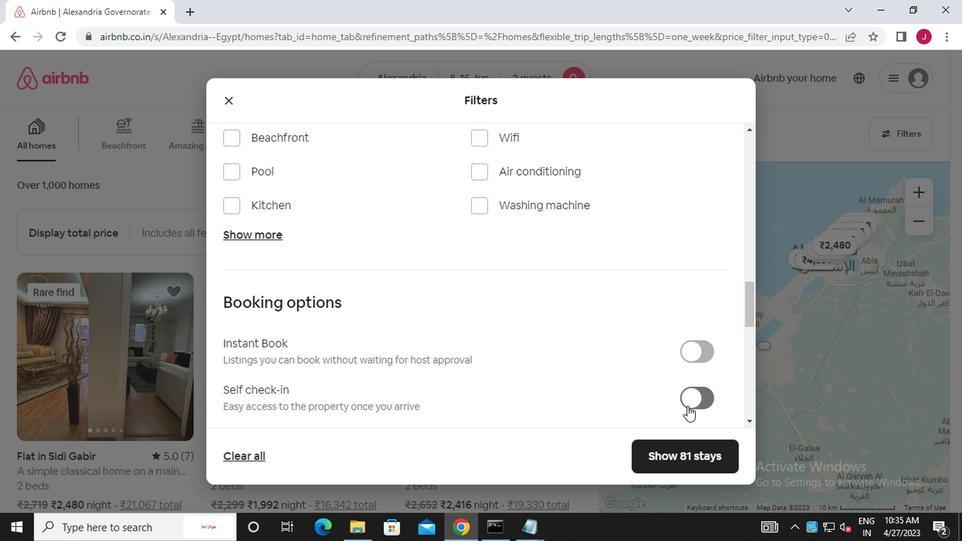 
Action: Mouse moved to (532, 380)
Screenshot: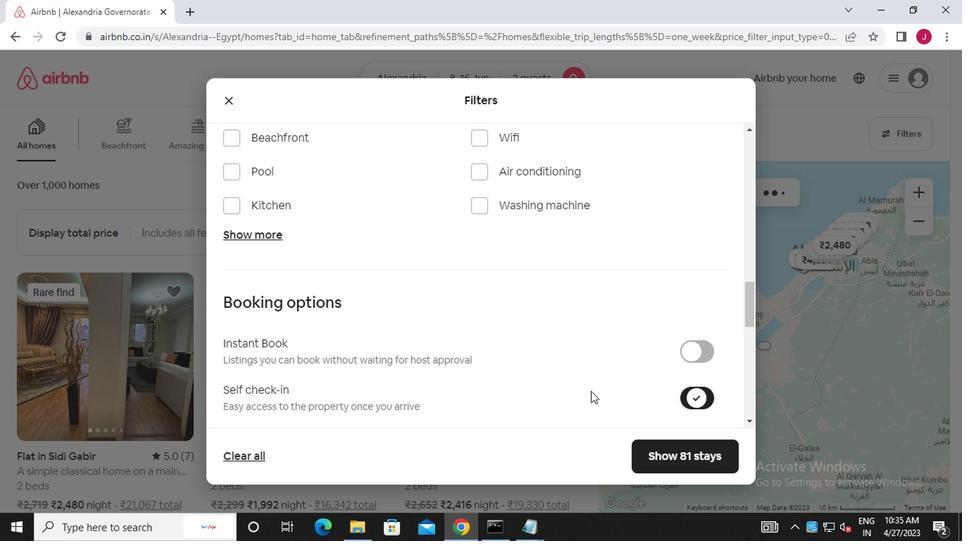 
Action: Mouse scrolled (532, 380) with delta (0, 0)
Screenshot: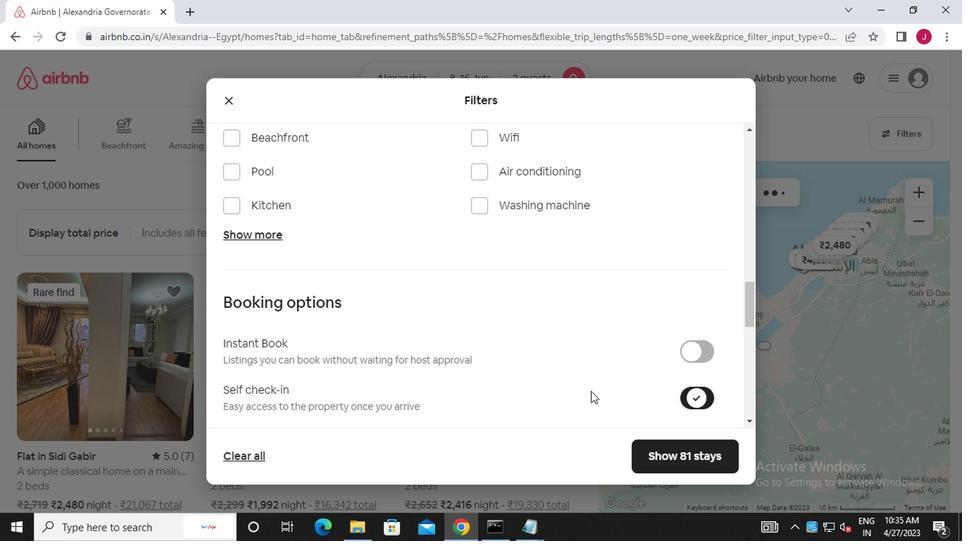 
Action: Mouse scrolled (532, 380) with delta (0, 0)
Screenshot: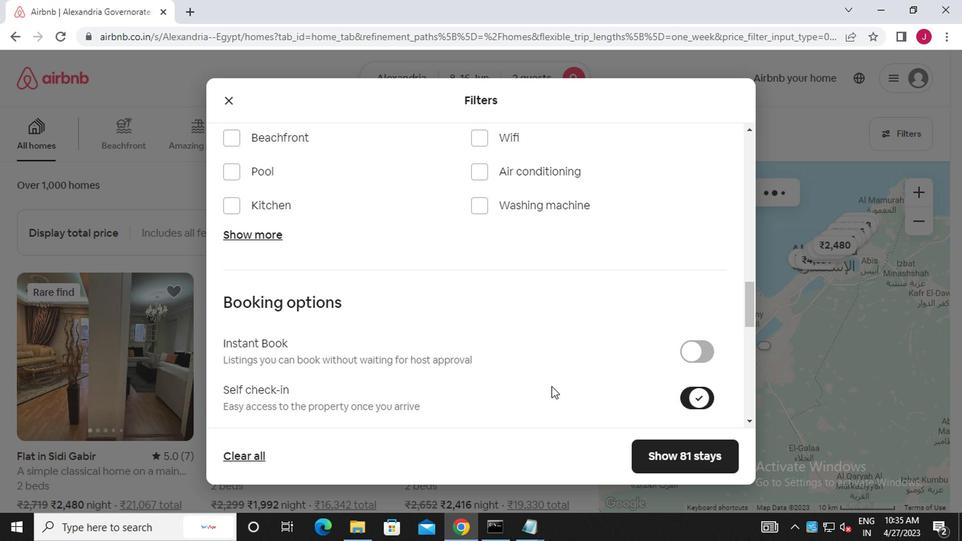 
Action: Mouse scrolled (532, 380) with delta (0, 0)
Screenshot: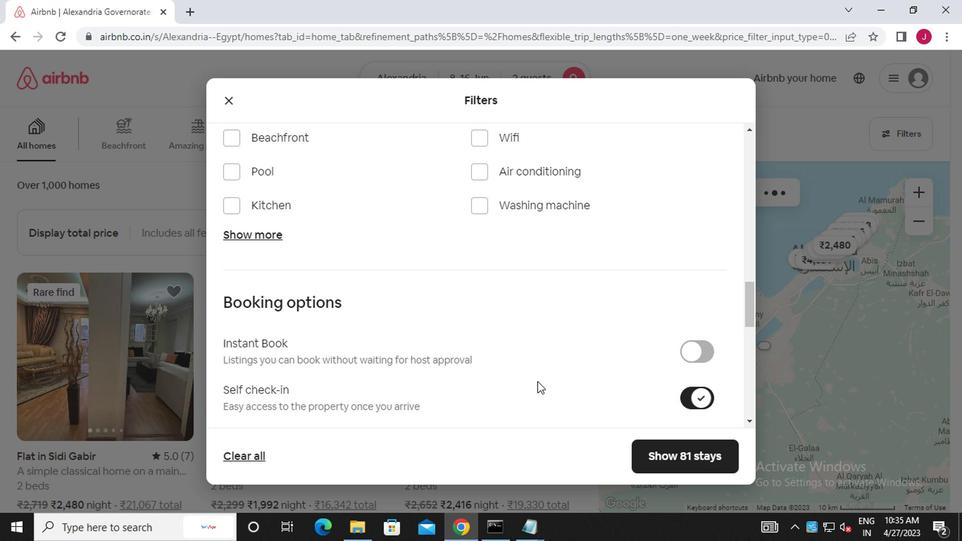 
Action: Mouse scrolled (532, 380) with delta (0, 0)
Screenshot: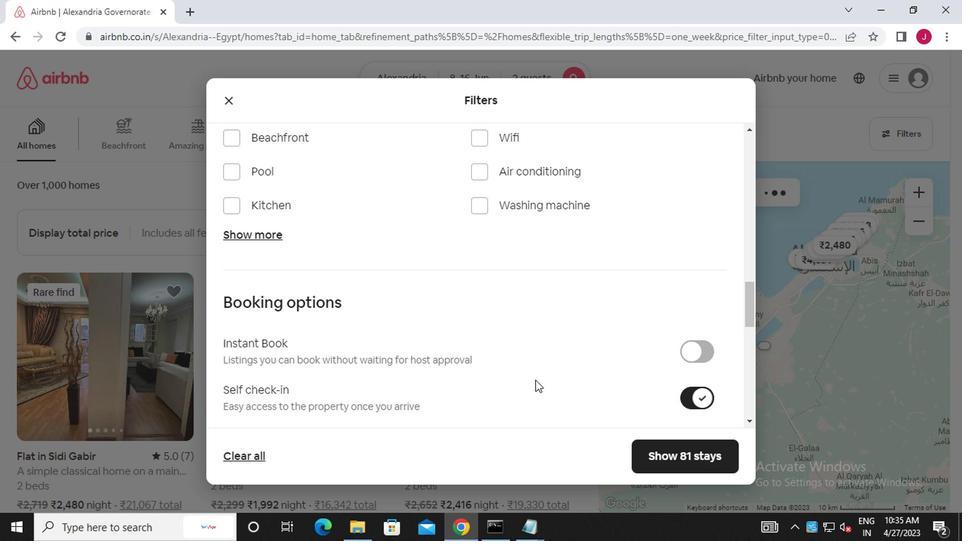 
Action: Mouse scrolled (532, 380) with delta (0, 0)
Screenshot: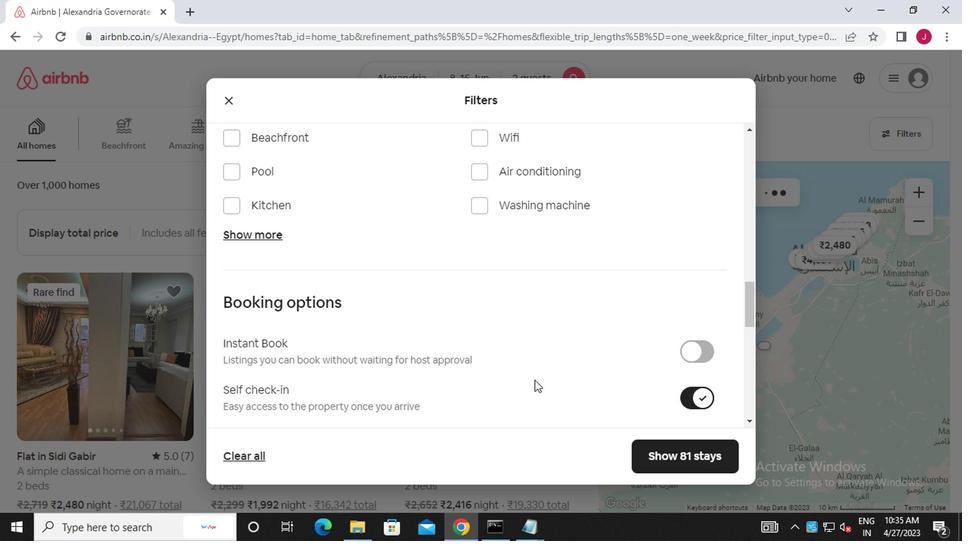 
Action: Mouse moved to (532, 380)
Screenshot: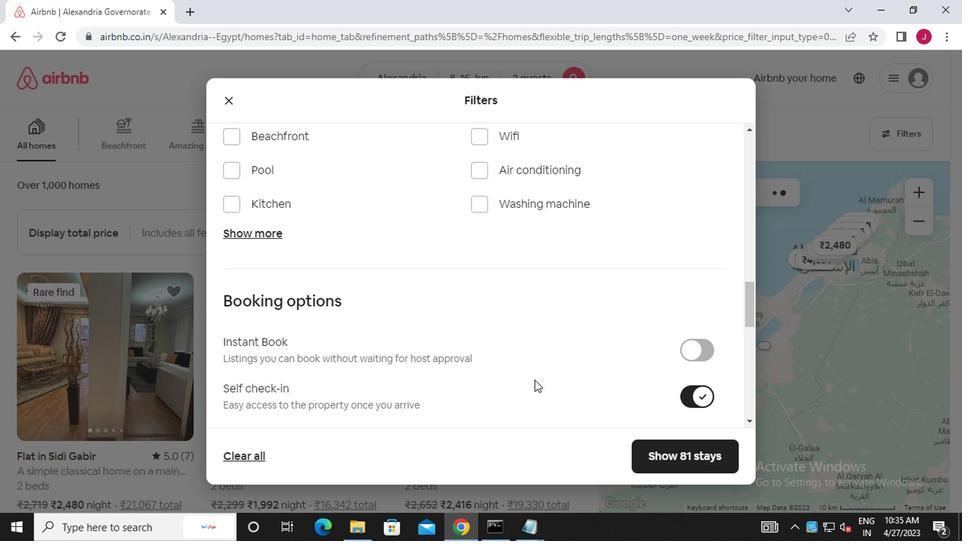 
Action: Mouse scrolled (532, 379) with delta (0, -1)
Screenshot: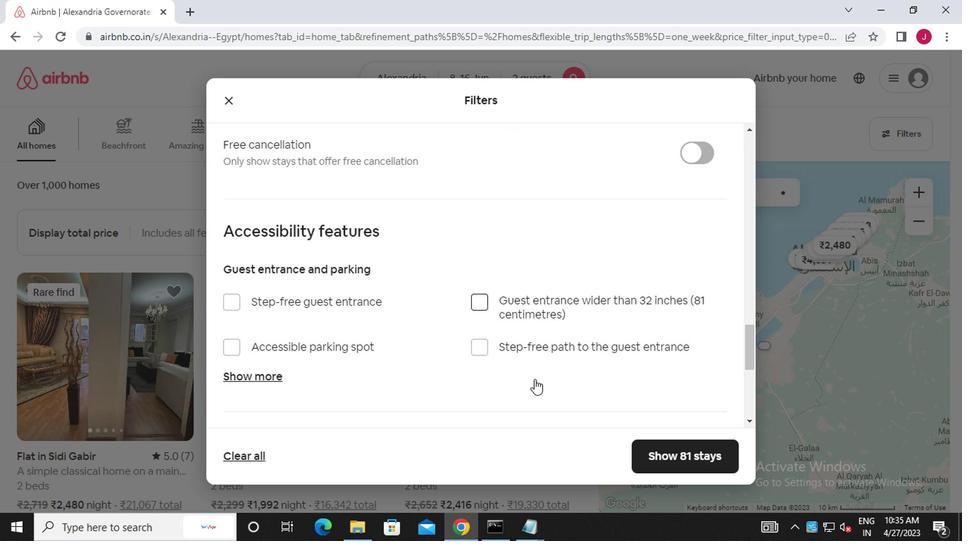 
Action: Mouse scrolled (532, 379) with delta (0, -1)
Screenshot: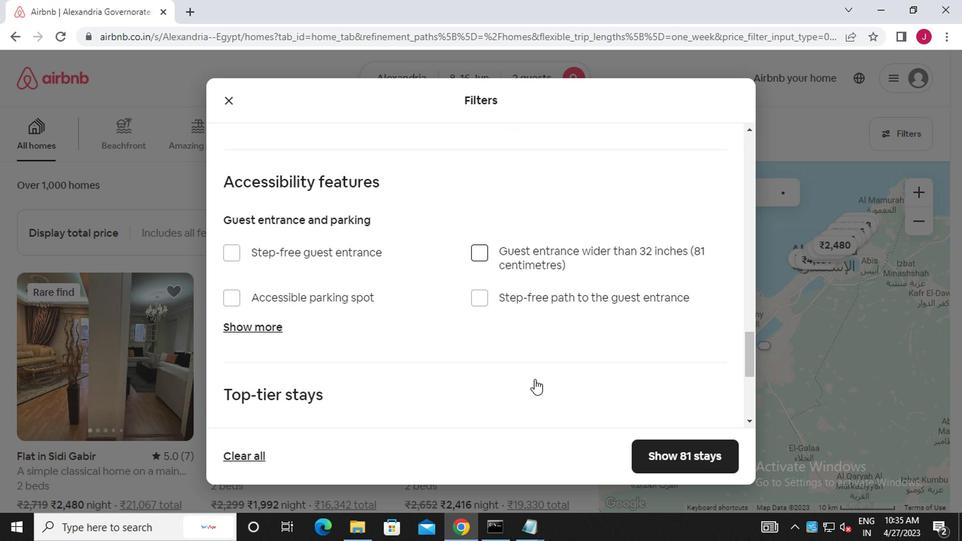 
Action: Mouse scrolled (532, 379) with delta (0, -1)
Screenshot: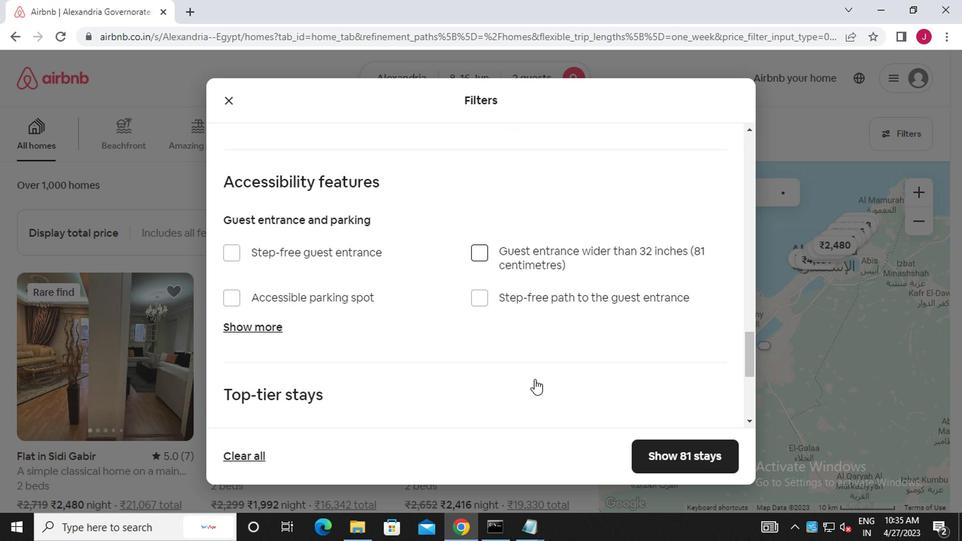 
Action: Mouse scrolled (532, 379) with delta (0, -1)
Screenshot: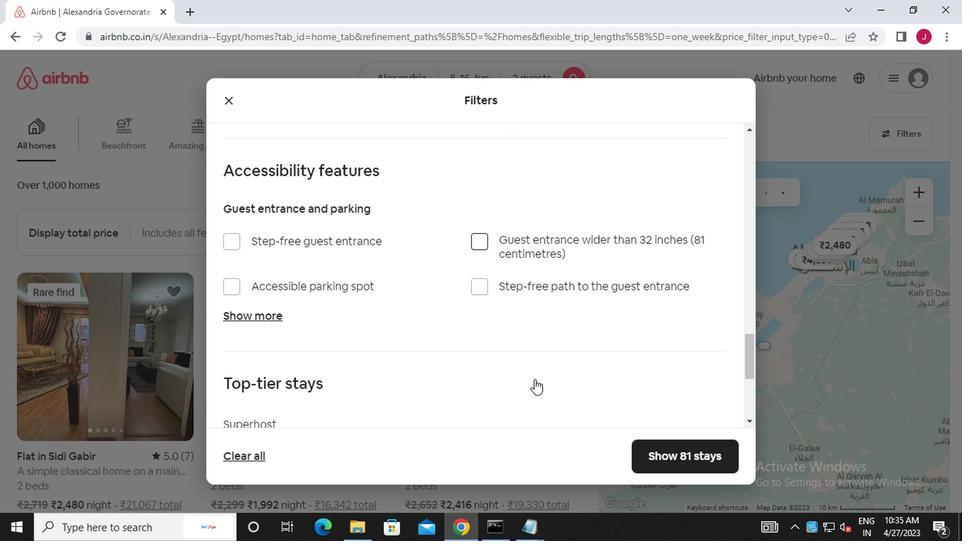 
Action: Mouse scrolled (532, 379) with delta (0, -1)
Screenshot: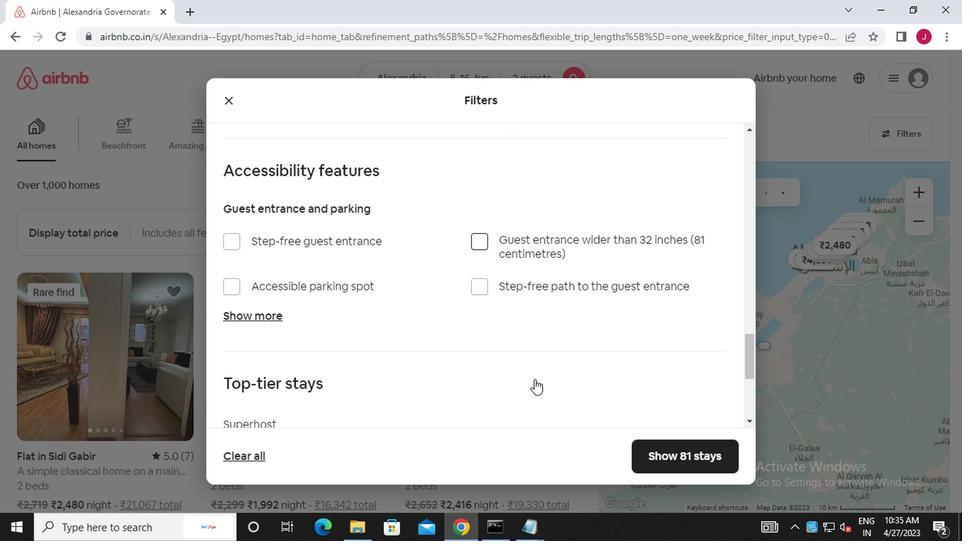 
Action: Mouse scrolled (532, 379) with delta (0, -1)
Screenshot: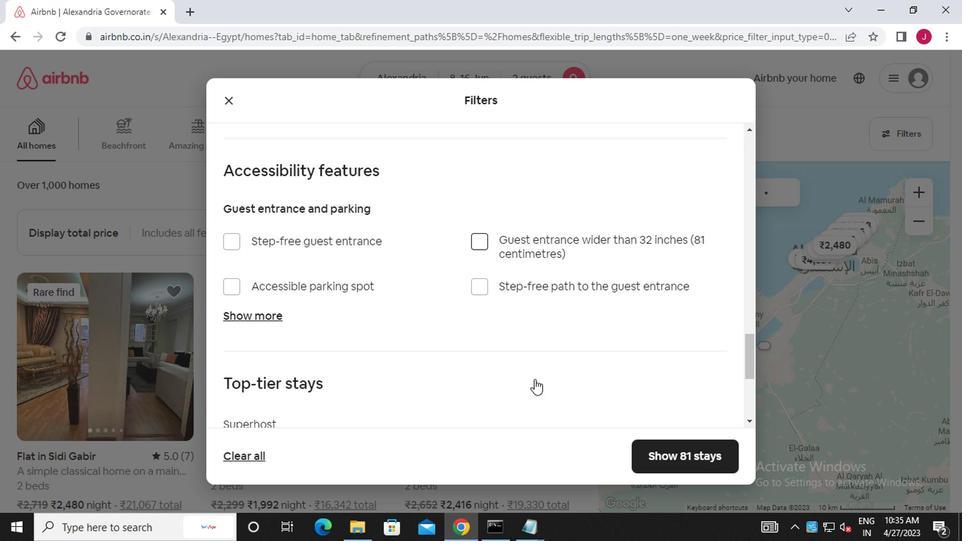 
Action: Mouse moved to (237, 328)
Screenshot: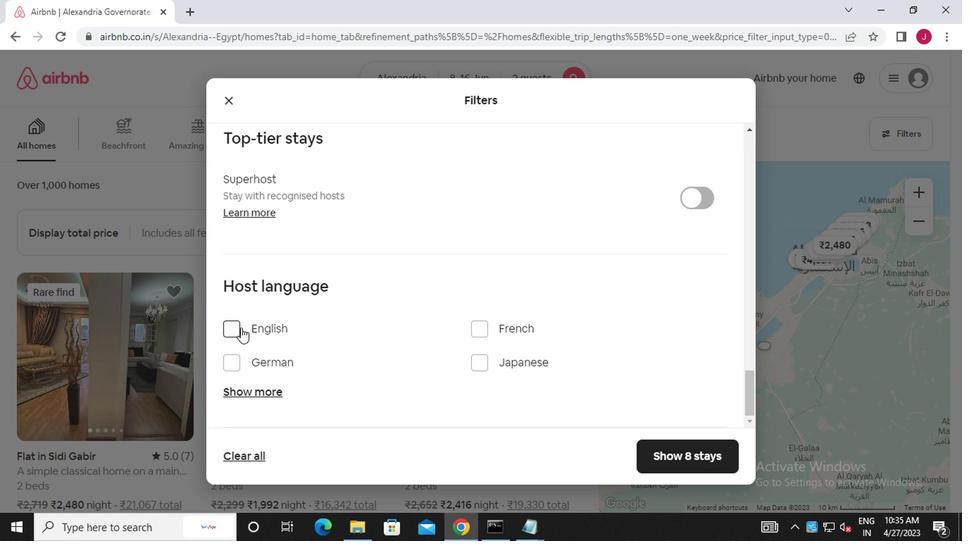 
Action: Mouse pressed left at (237, 328)
Screenshot: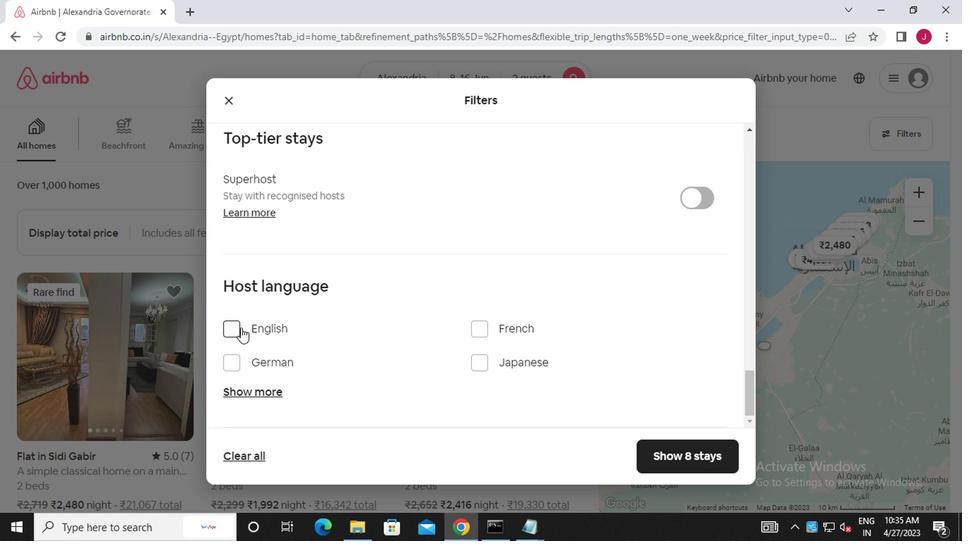 
Action: Mouse moved to (675, 453)
Screenshot: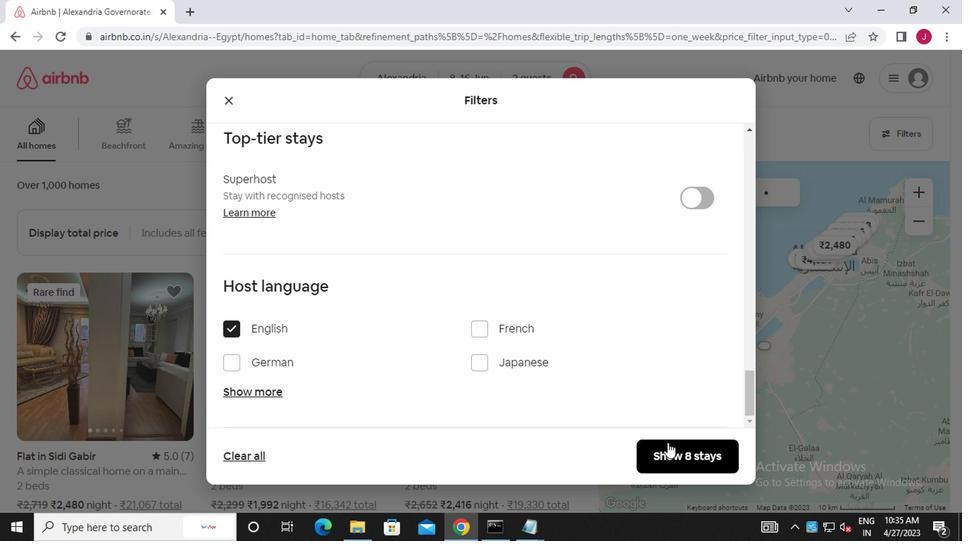 
Action: Mouse pressed left at (675, 453)
Screenshot: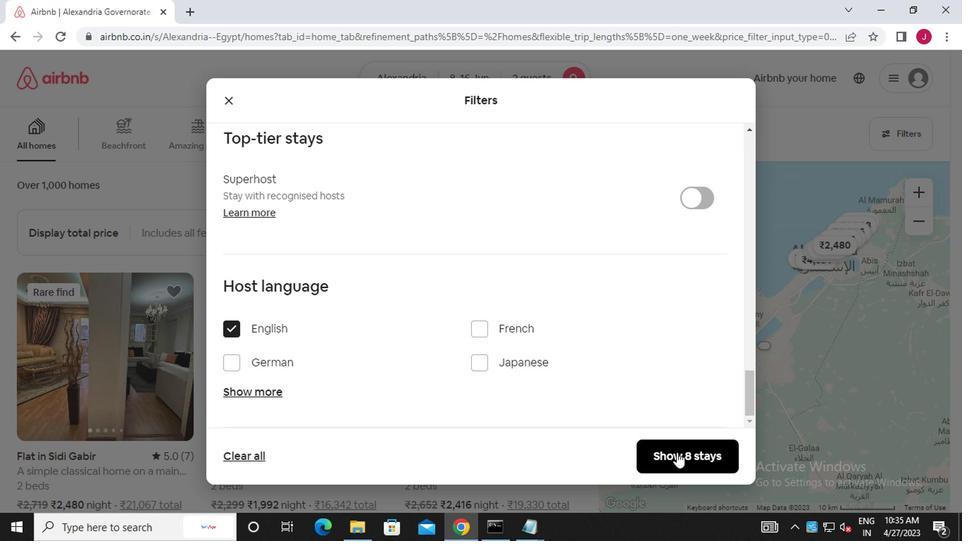 
Action: Mouse moved to (670, 453)
Screenshot: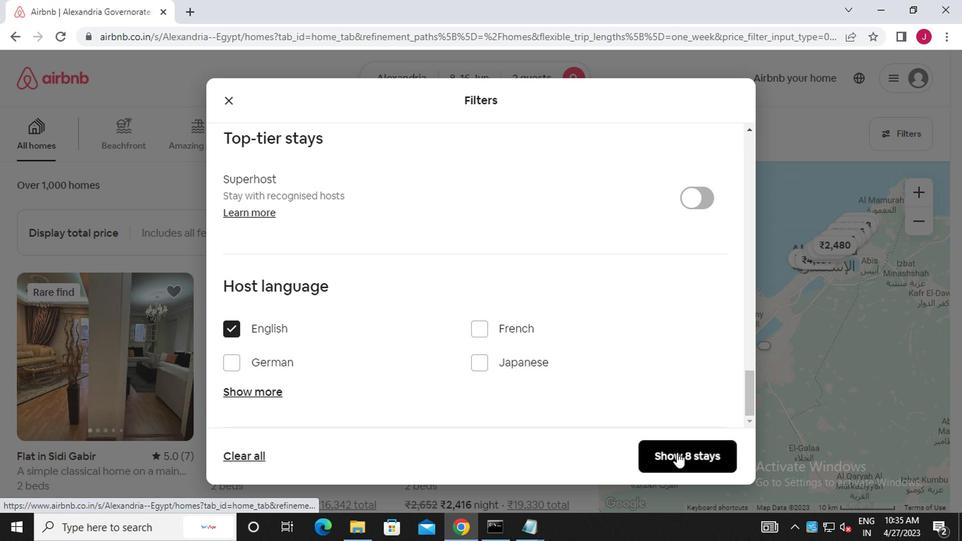 
